 Task: Look for space in Moorpark, United States from 11th June, 2023 to 17th June, 2023 for 1 adult in price range Rs.5000 to Rs.12000. Place can be private room with 1  bedroom having 1 bed and 1 bathroom. Property type can be house, flat, guest house, hotel. Booking option can be shelf check-in. Required host language is English.
Action: Mouse moved to (447, 105)
Screenshot: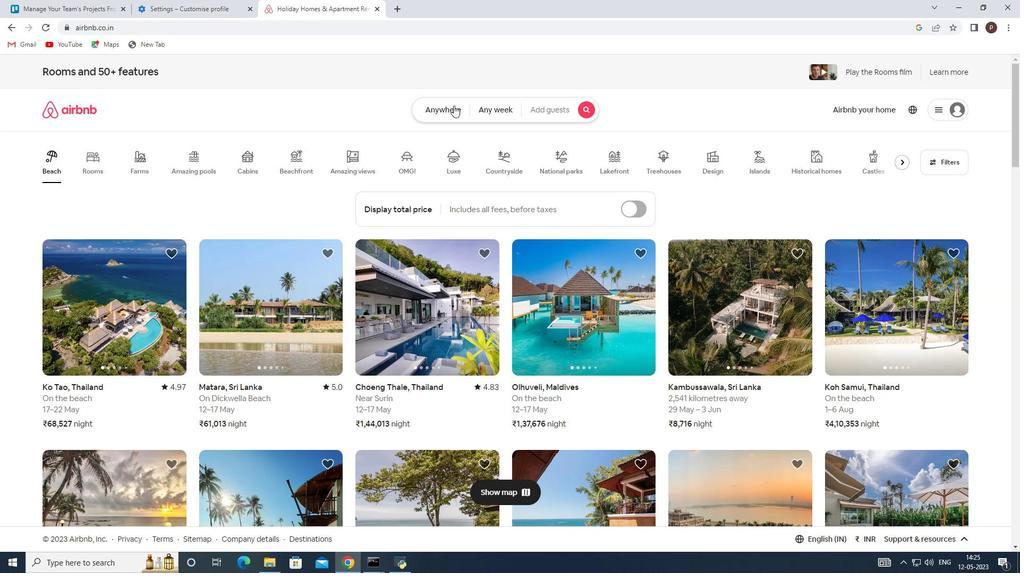 
Action: Mouse pressed left at (447, 105)
Screenshot: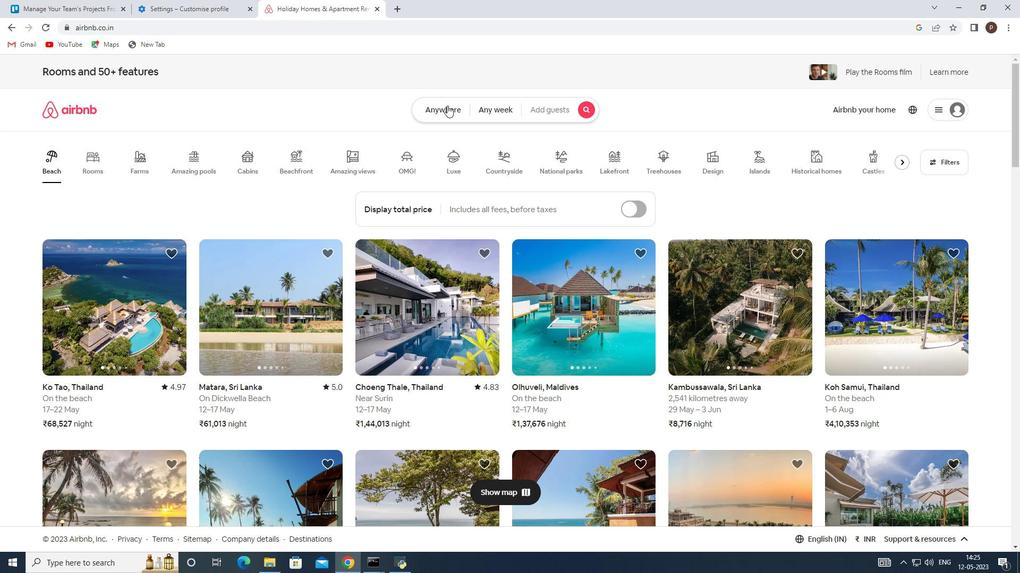 
Action: Mouse moved to (331, 153)
Screenshot: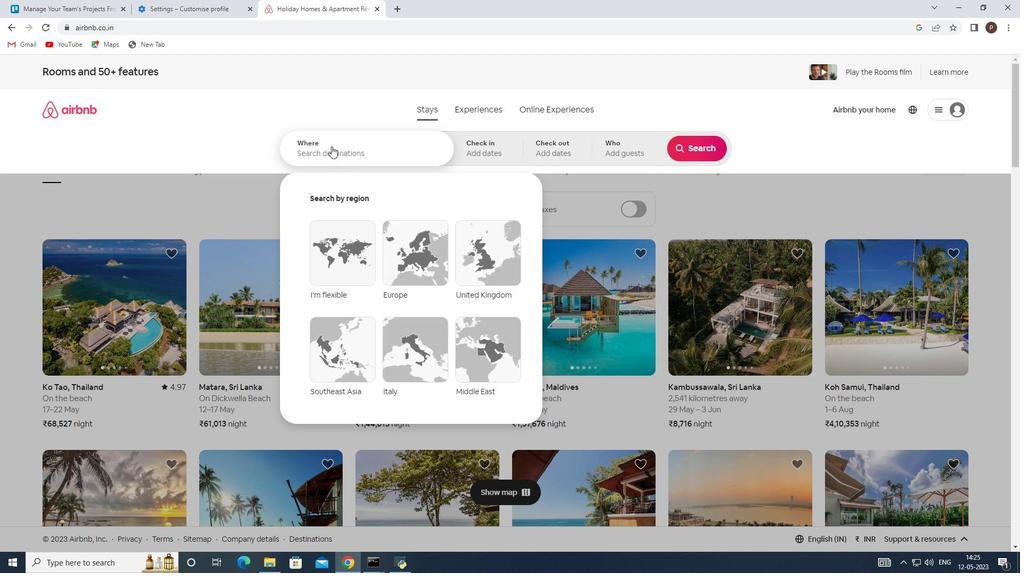 
Action: Mouse pressed left at (331, 153)
Screenshot: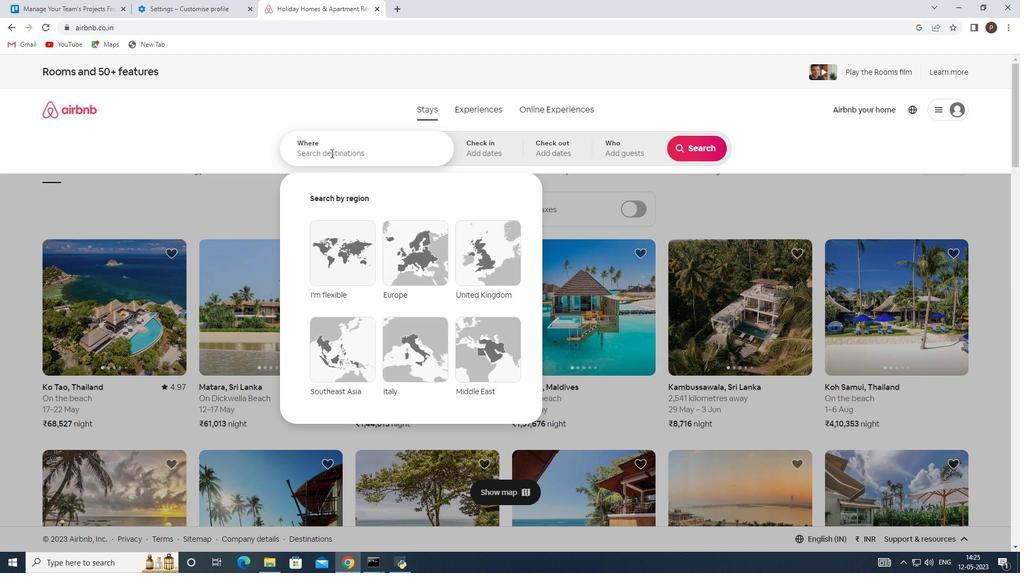
Action: Mouse moved to (331, 153)
Screenshot: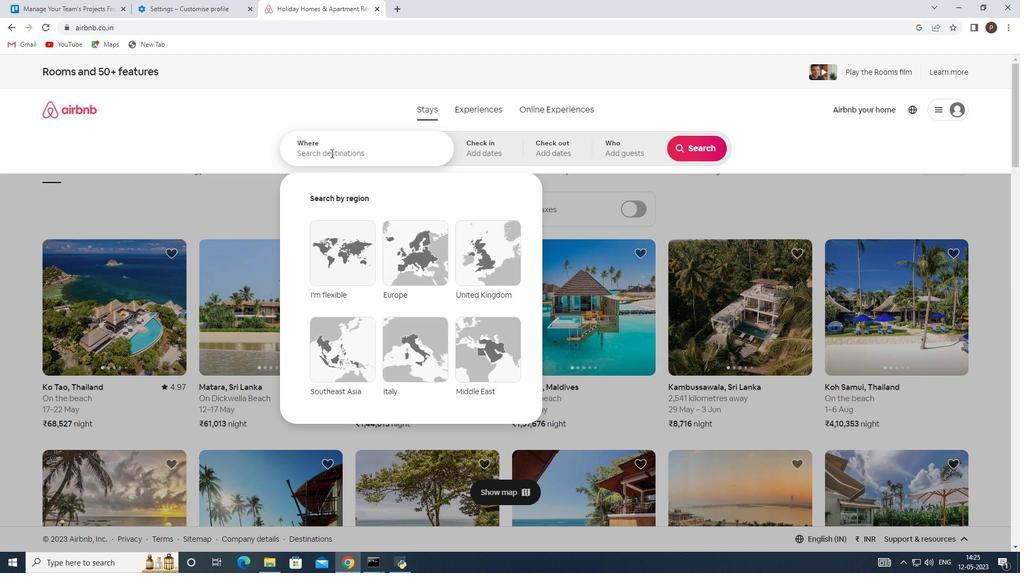 
Action: Key pressed <Key.caps_lock>M<Key.caps_lock>oorpark
Screenshot: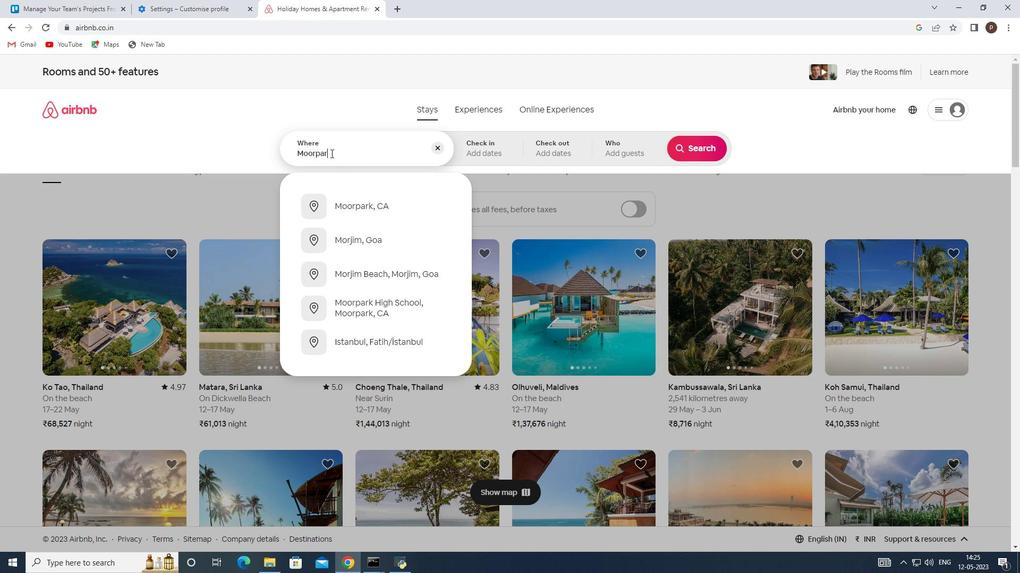 
Action: Mouse moved to (350, 200)
Screenshot: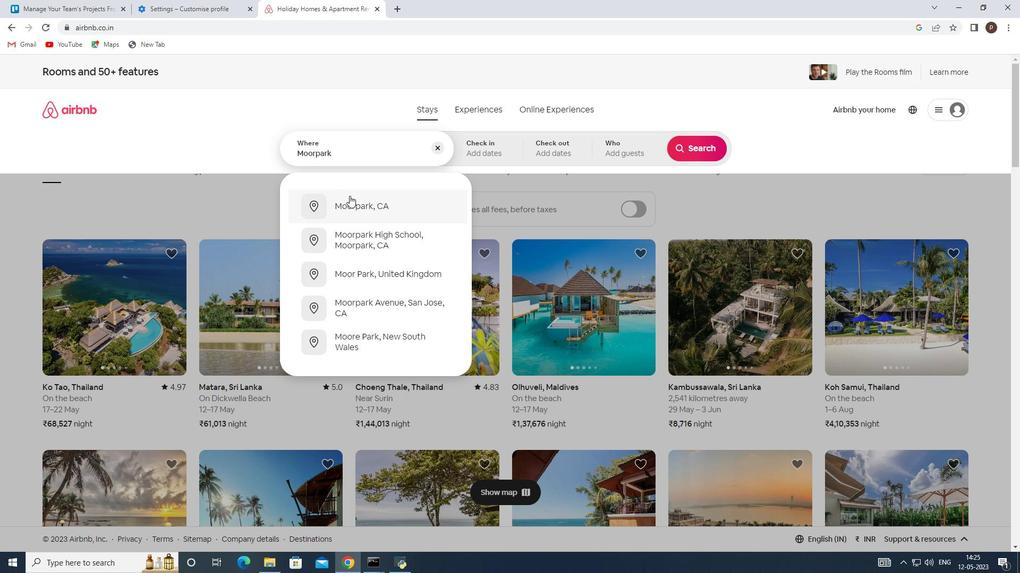
Action: Mouse pressed left at (350, 200)
Screenshot: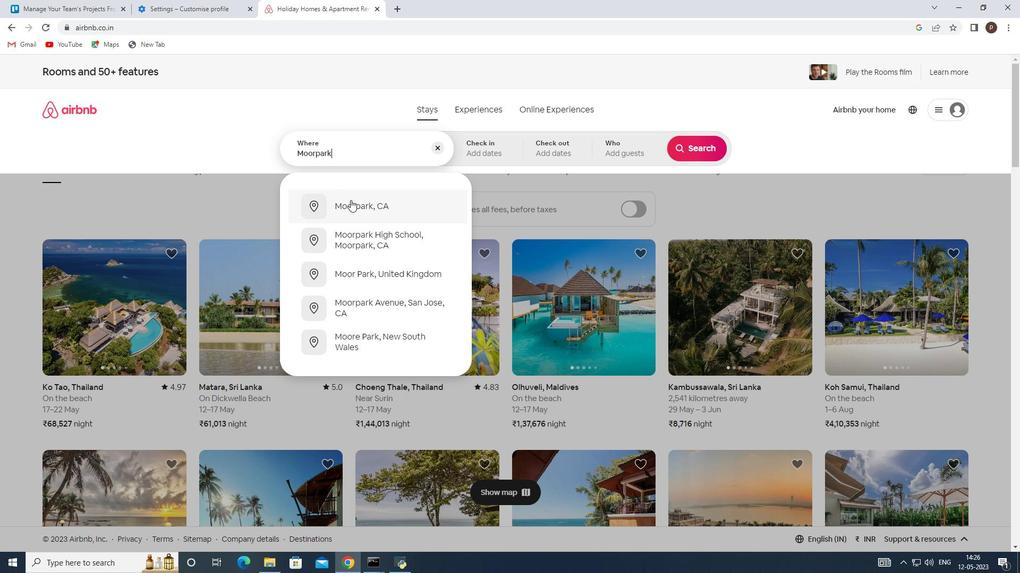 
Action: Mouse moved to (532, 327)
Screenshot: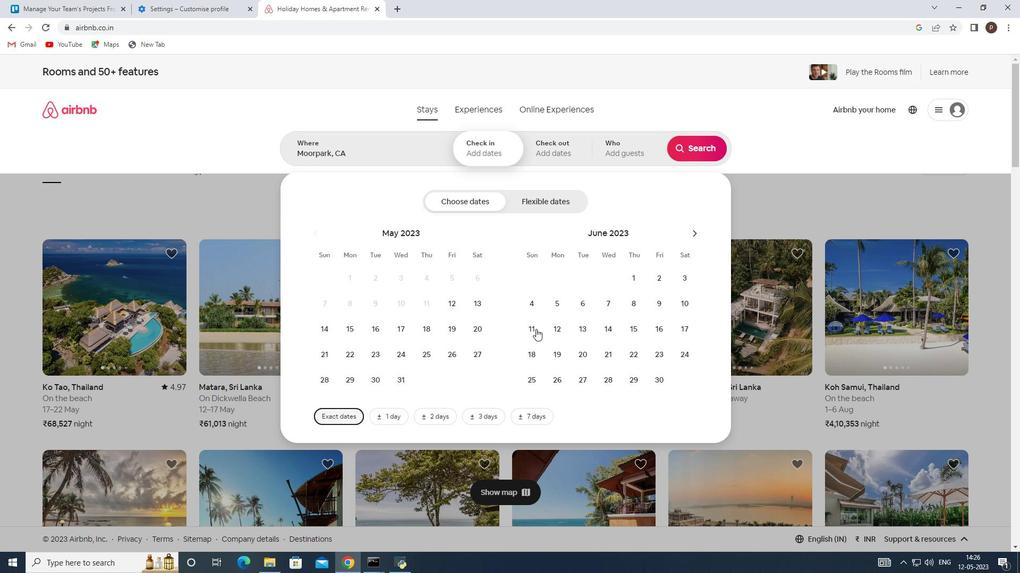 
Action: Mouse pressed left at (532, 327)
Screenshot: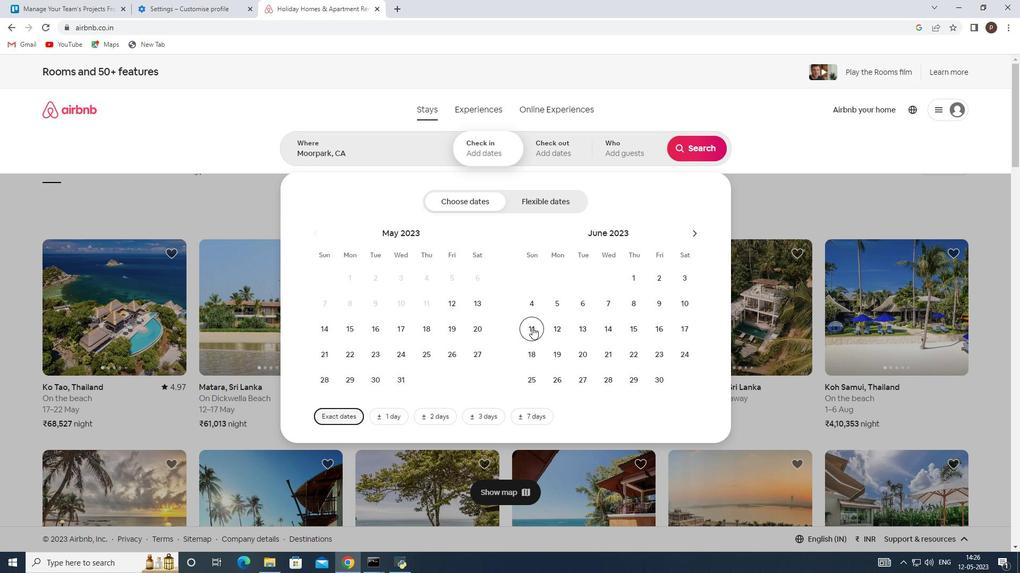 
Action: Mouse moved to (683, 325)
Screenshot: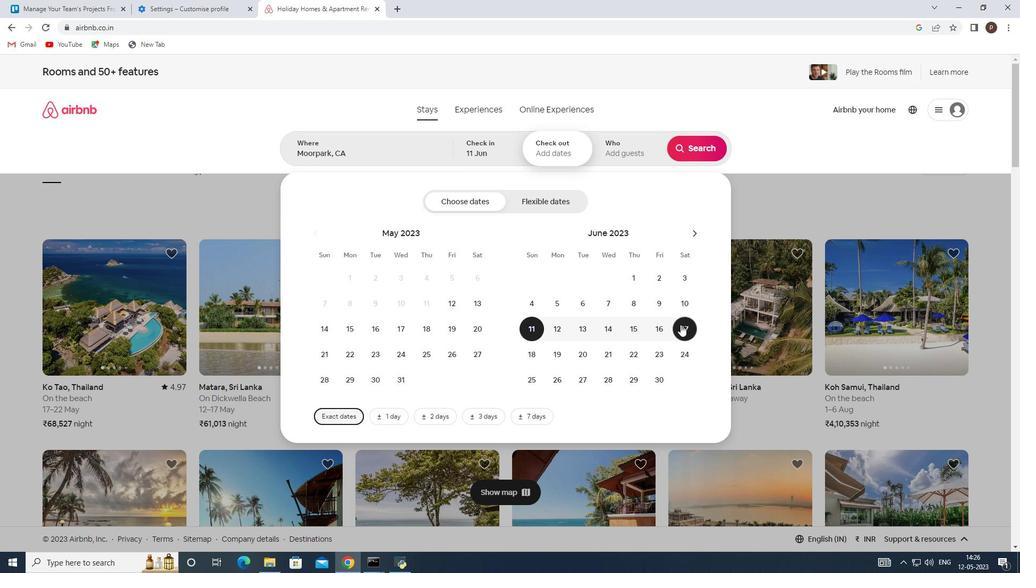 
Action: Mouse pressed left at (683, 325)
Screenshot: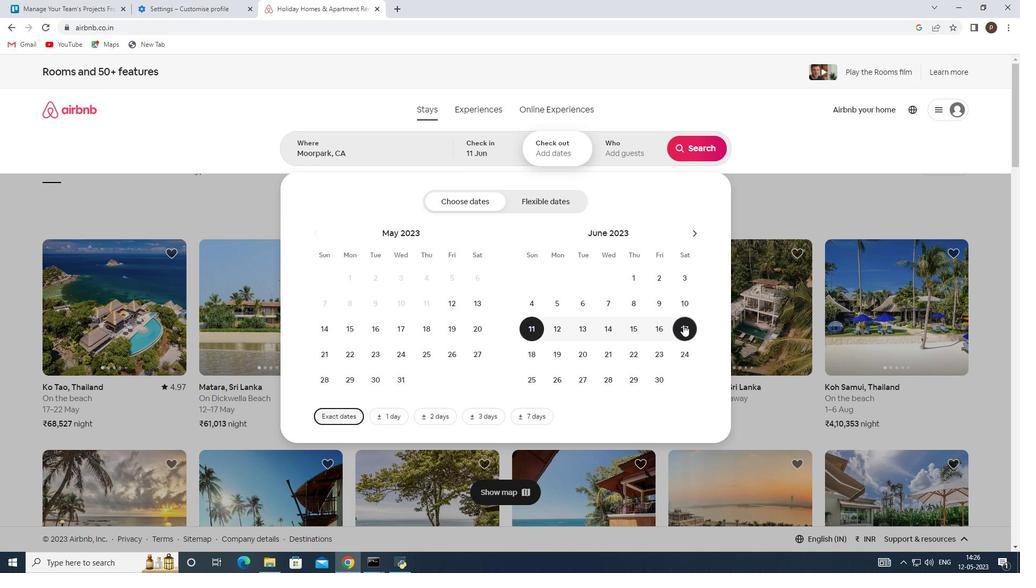 
Action: Mouse moved to (613, 145)
Screenshot: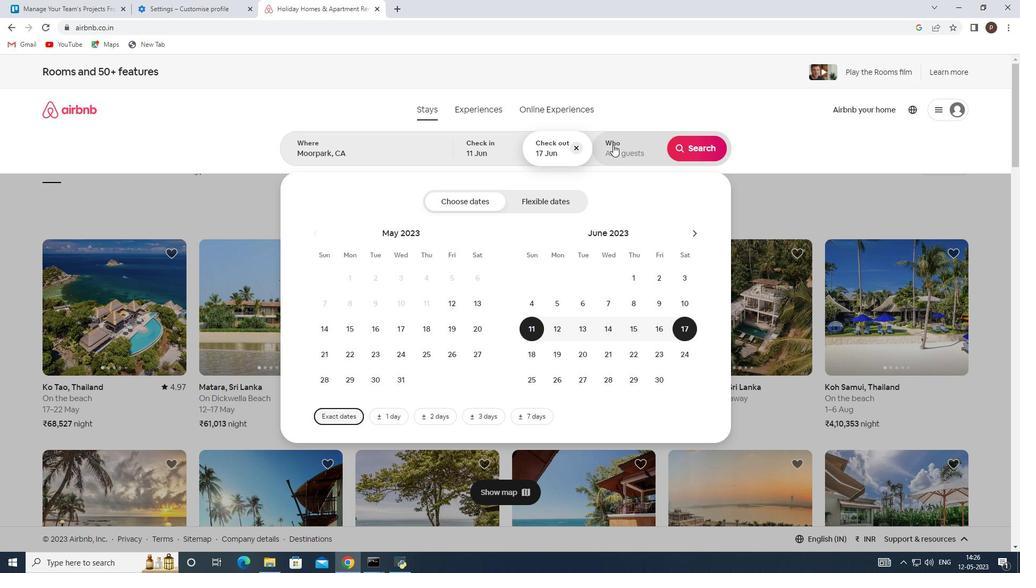 
Action: Mouse pressed left at (613, 145)
Screenshot: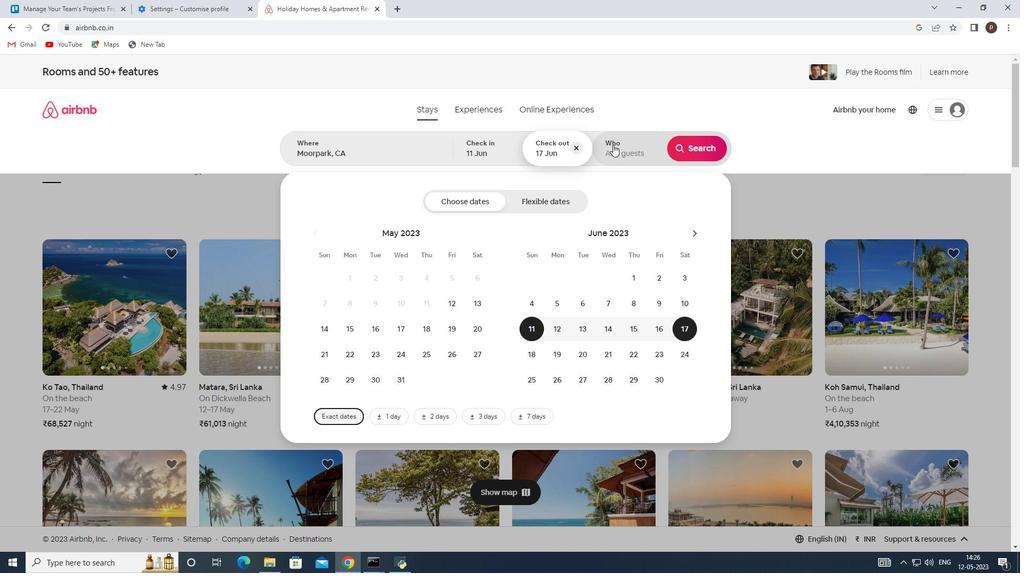 
Action: Mouse moved to (703, 207)
Screenshot: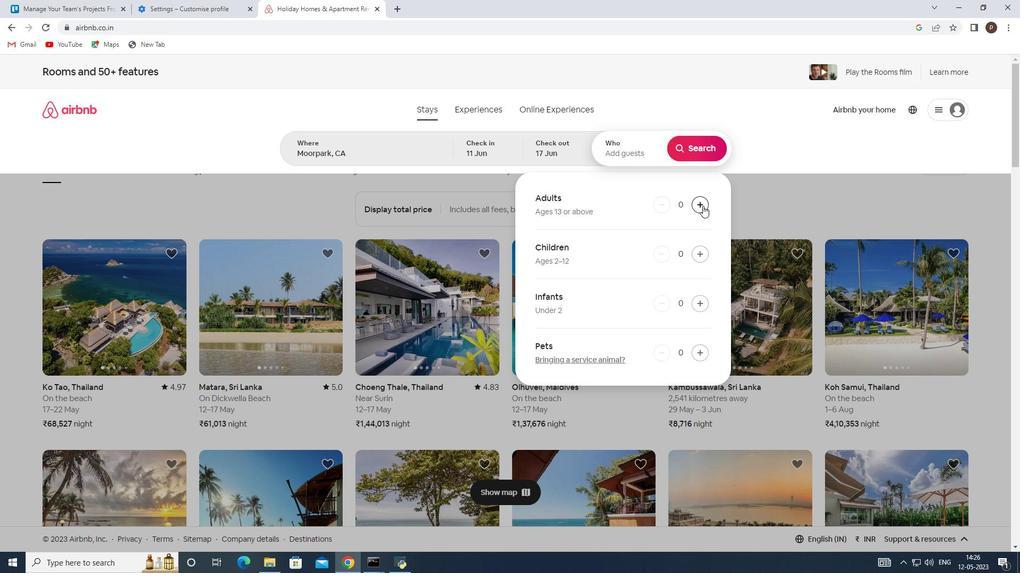 
Action: Mouse pressed left at (703, 207)
Screenshot: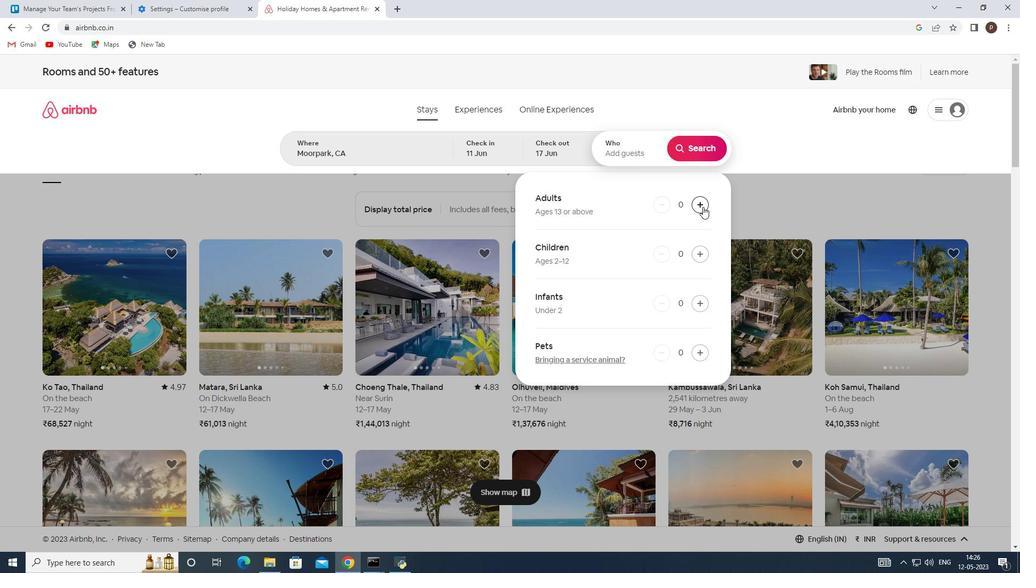 
Action: Mouse moved to (697, 150)
Screenshot: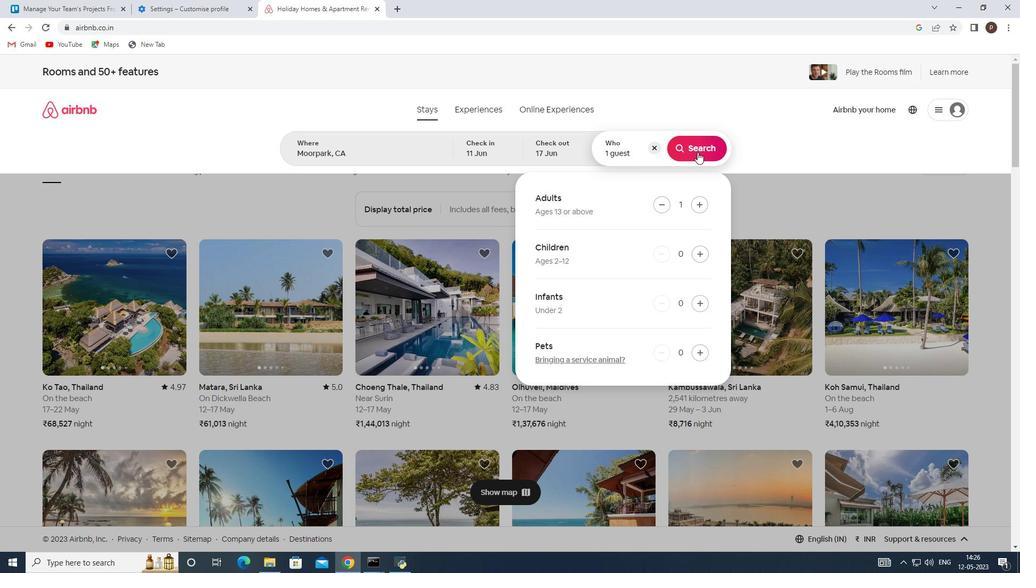 
Action: Mouse pressed left at (697, 150)
Screenshot: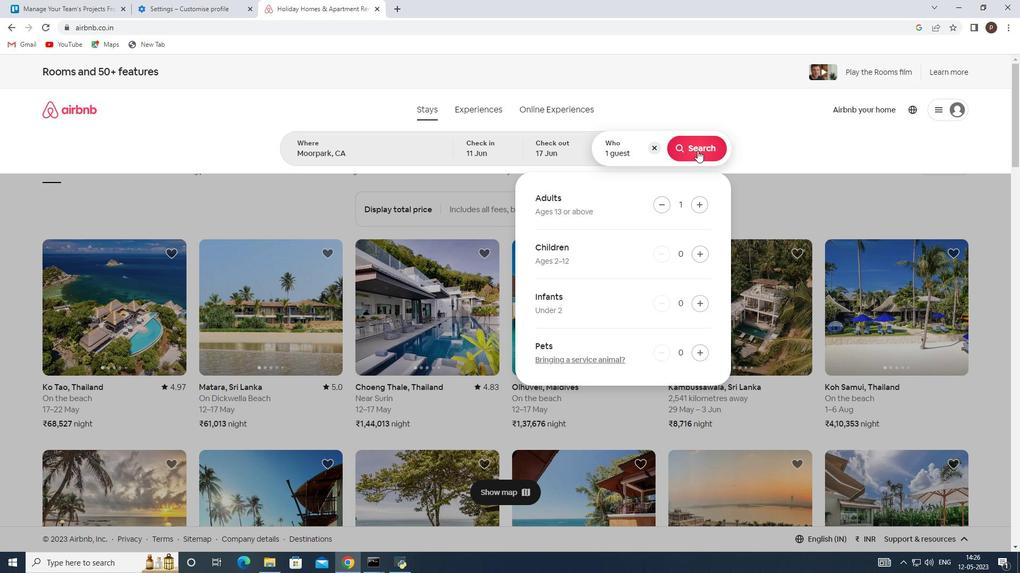 
Action: Mouse moved to (960, 119)
Screenshot: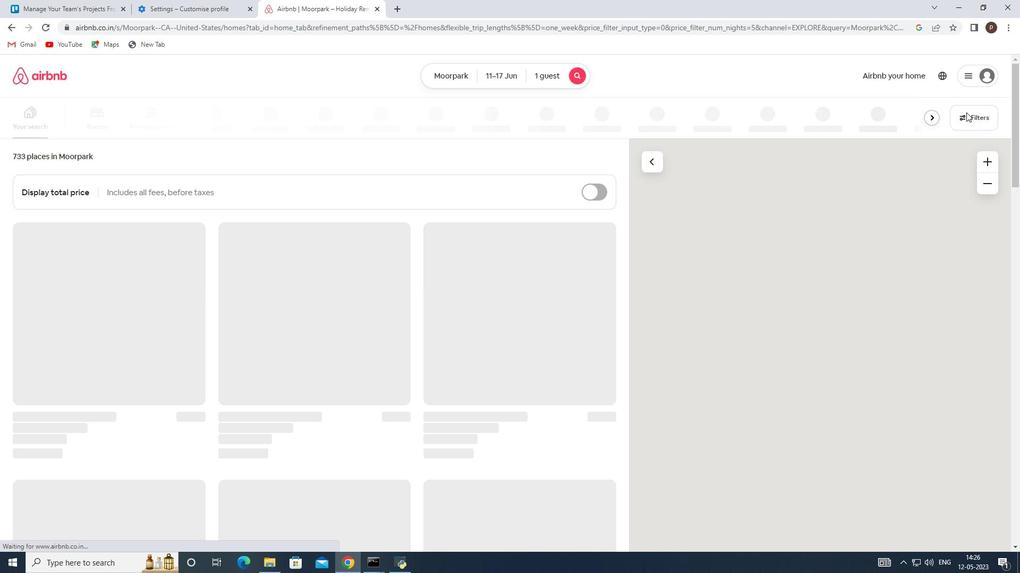 
Action: Mouse pressed left at (960, 119)
Screenshot: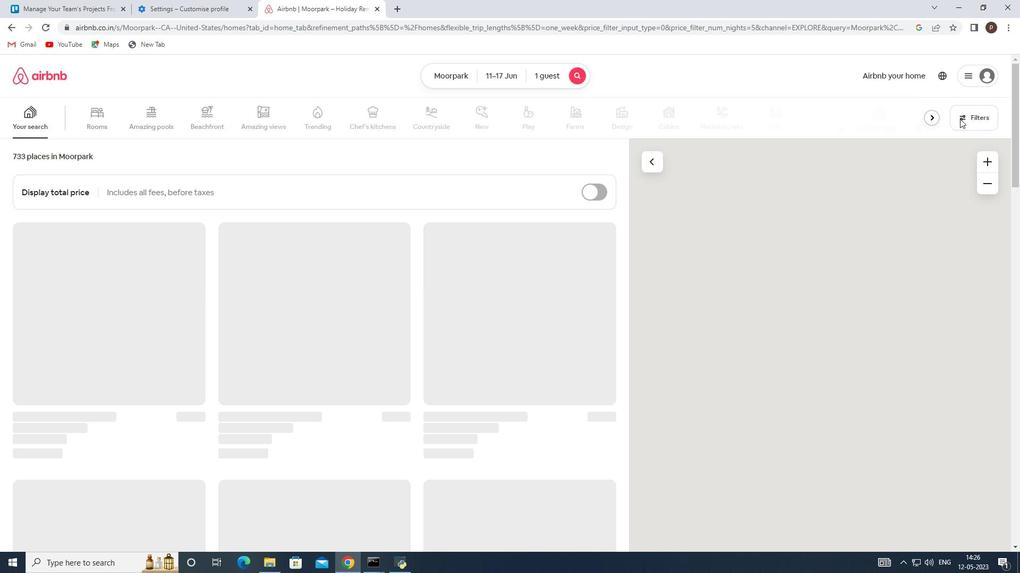 
Action: Mouse moved to (360, 377)
Screenshot: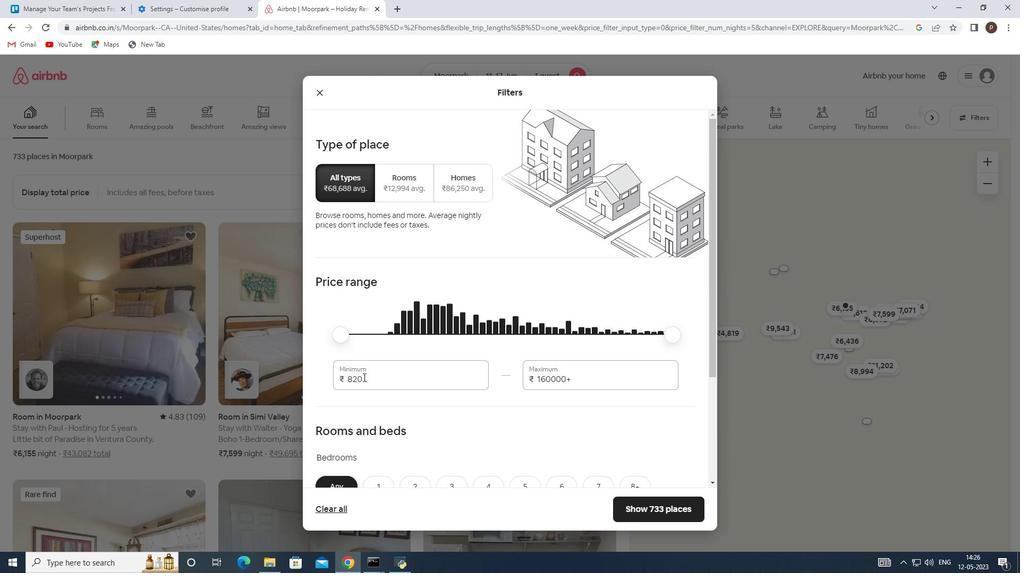 
Action: Mouse pressed left at (360, 377)
Screenshot: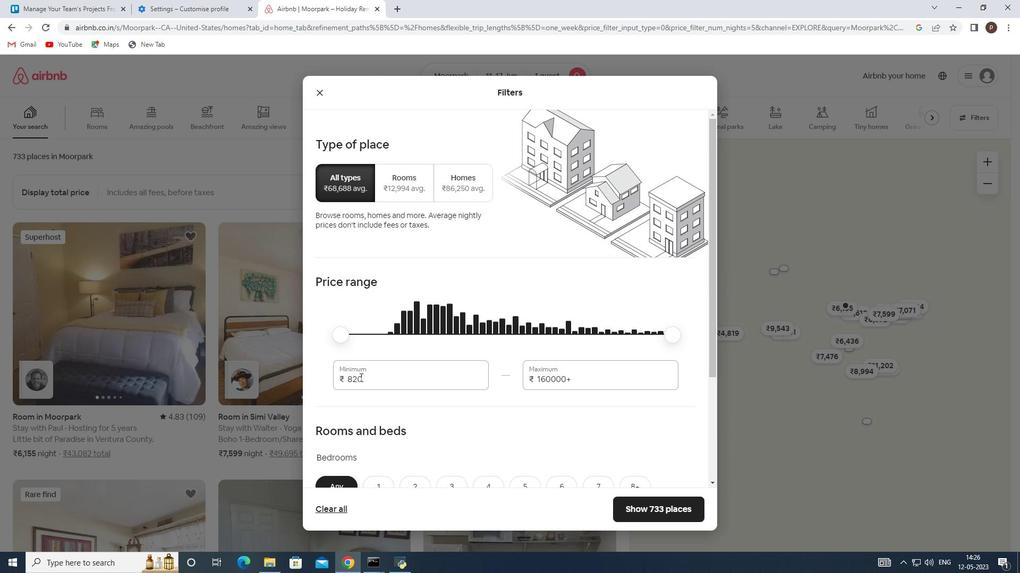 
Action: Mouse pressed left at (360, 377)
Screenshot: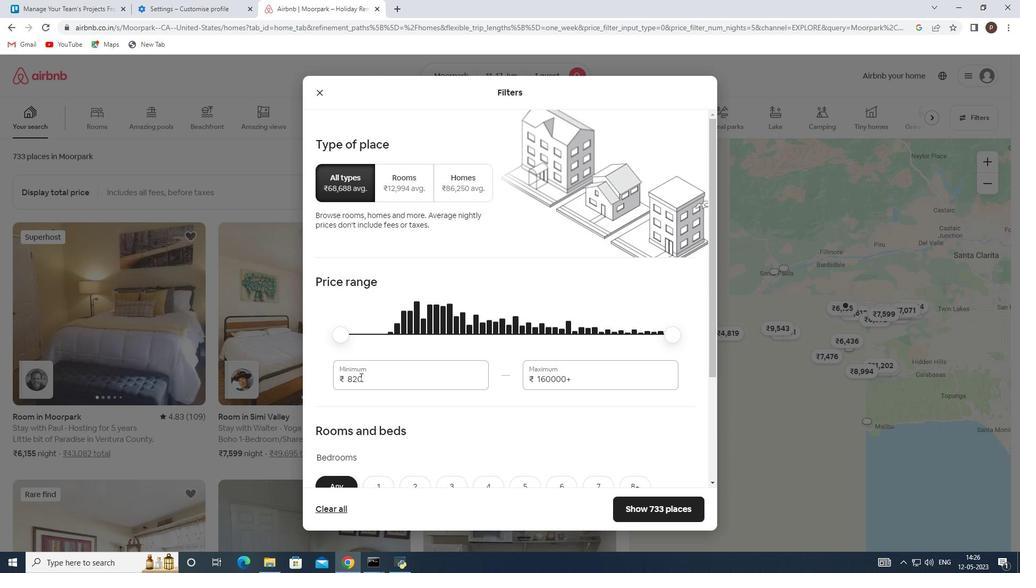 
Action: Key pressed 5000<Key.tab>12000
Screenshot: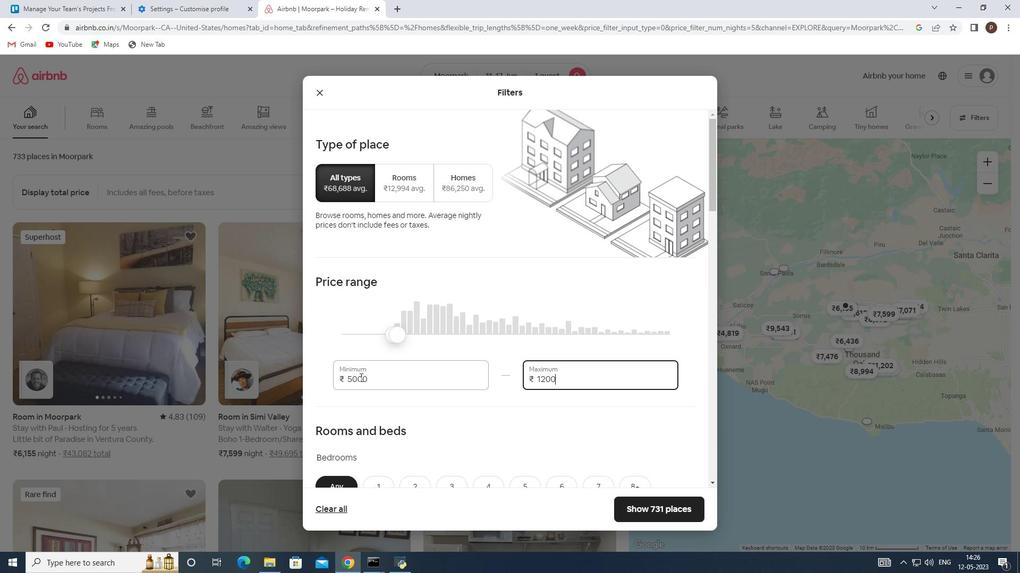 
Action: Mouse moved to (398, 392)
Screenshot: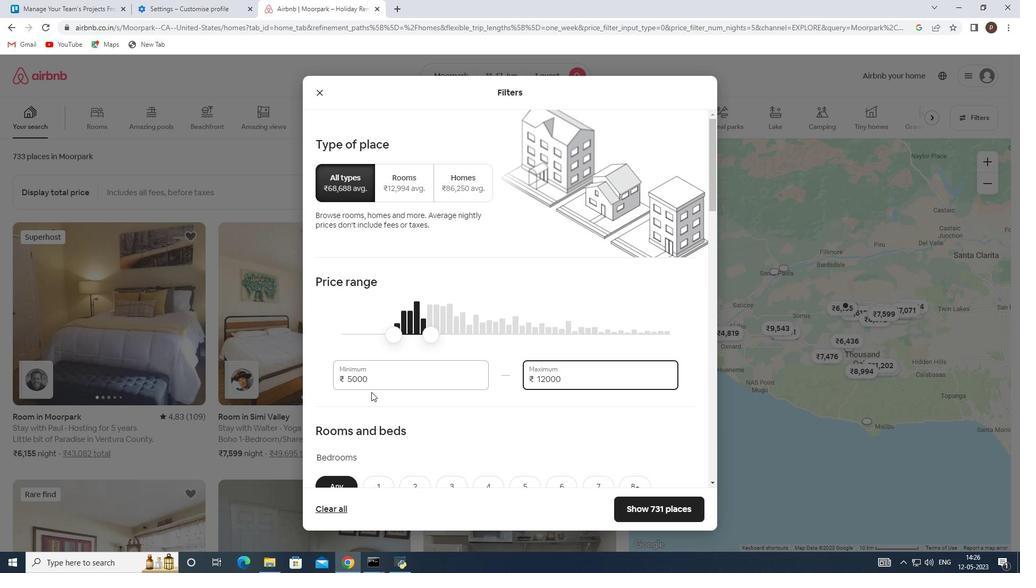 
Action: Mouse scrolled (398, 392) with delta (0, 0)
Screenshot: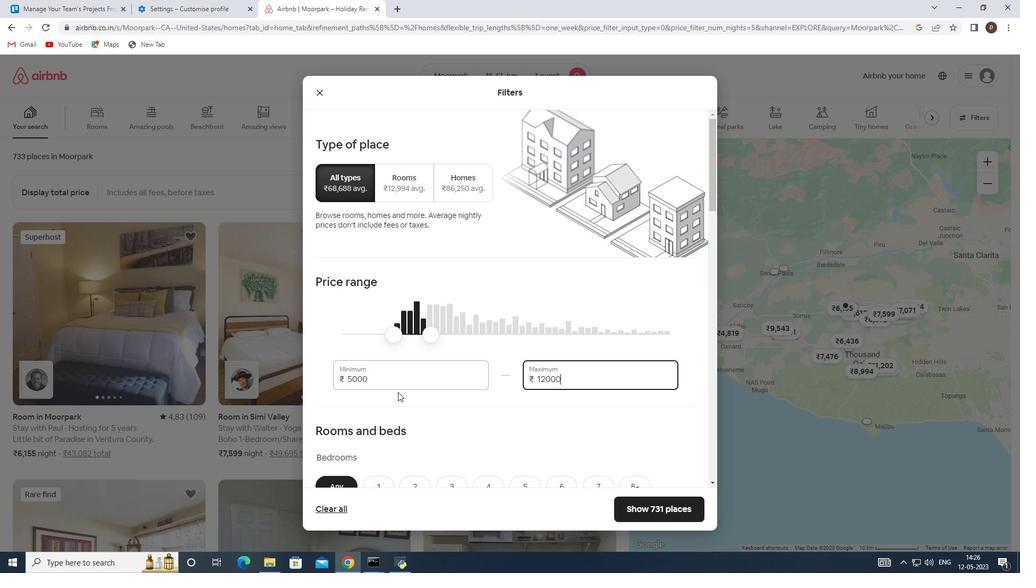 
Action: Mouse scrolled (398, 392) with delta (0, 0)
Screenshot: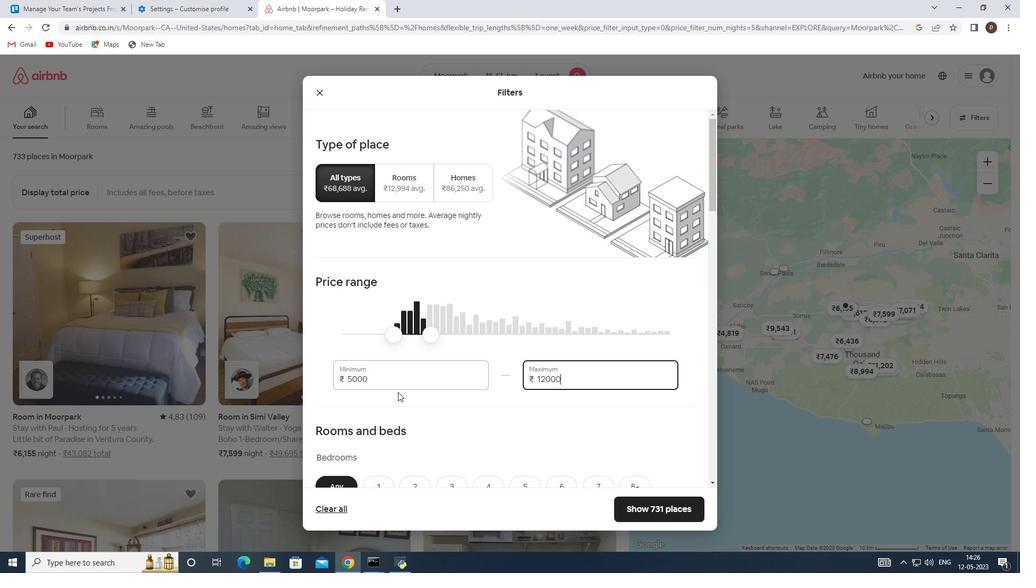 
Action: Mouse moved to (379, 380)
Screenshot: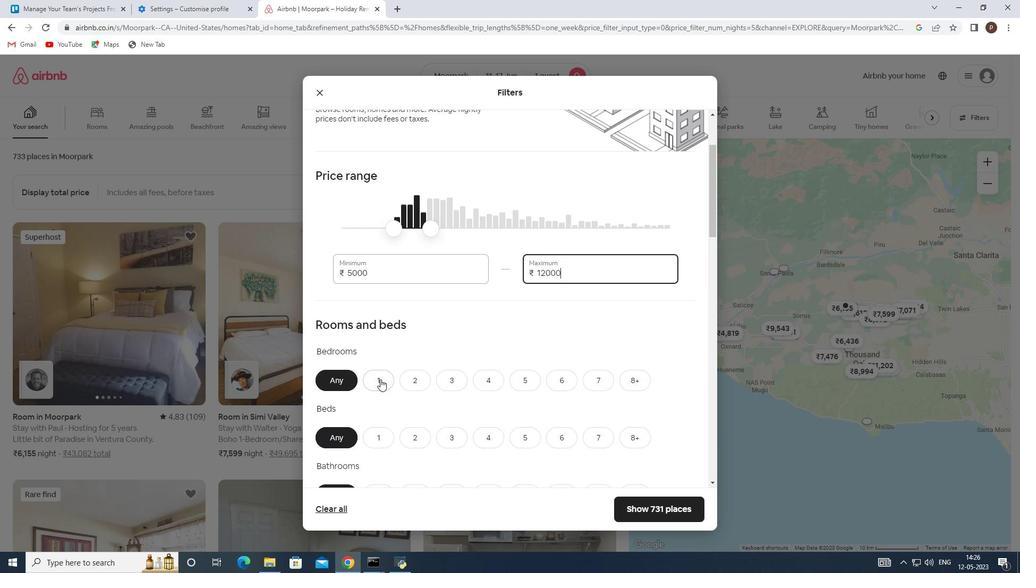 
Action: Mouse pressed left at (379, 380)
Screenshot: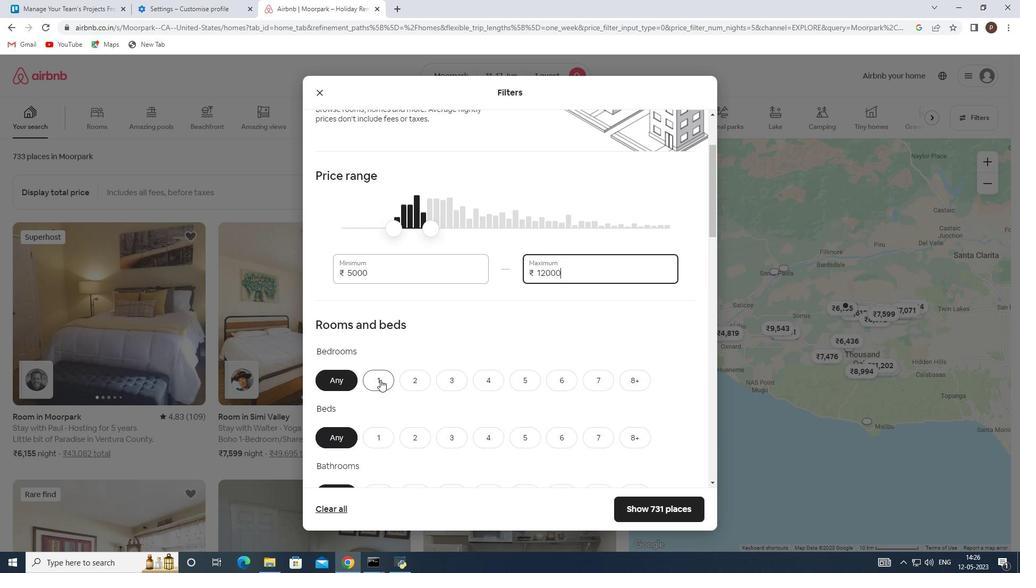 
Action: Mouse moved to (375, 439)
Screenshot: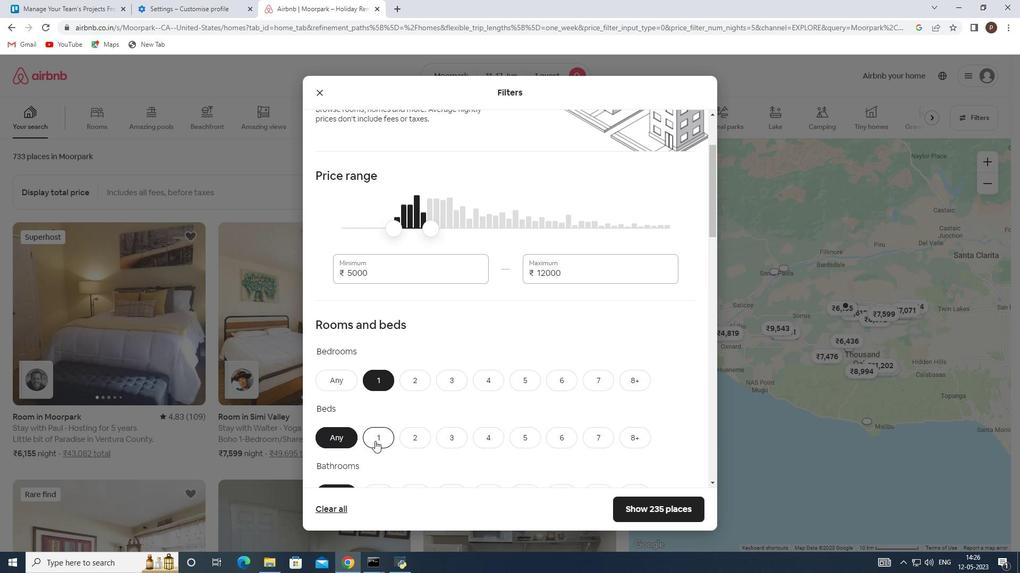 
Action: Mouse pressed left at (375, 439)
Screenshot: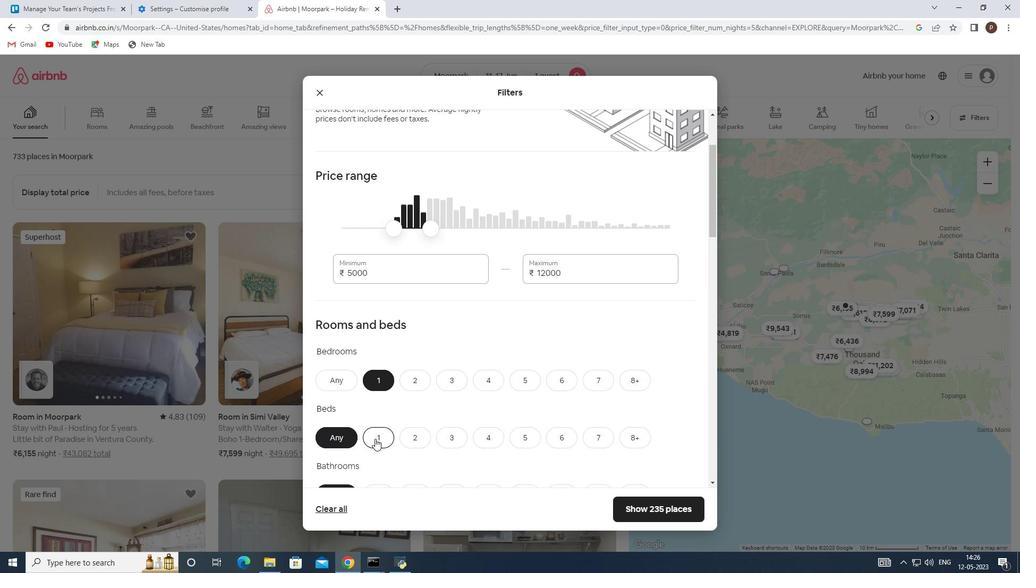 
Action: Mouse moved to (375, 434)
Screenshot: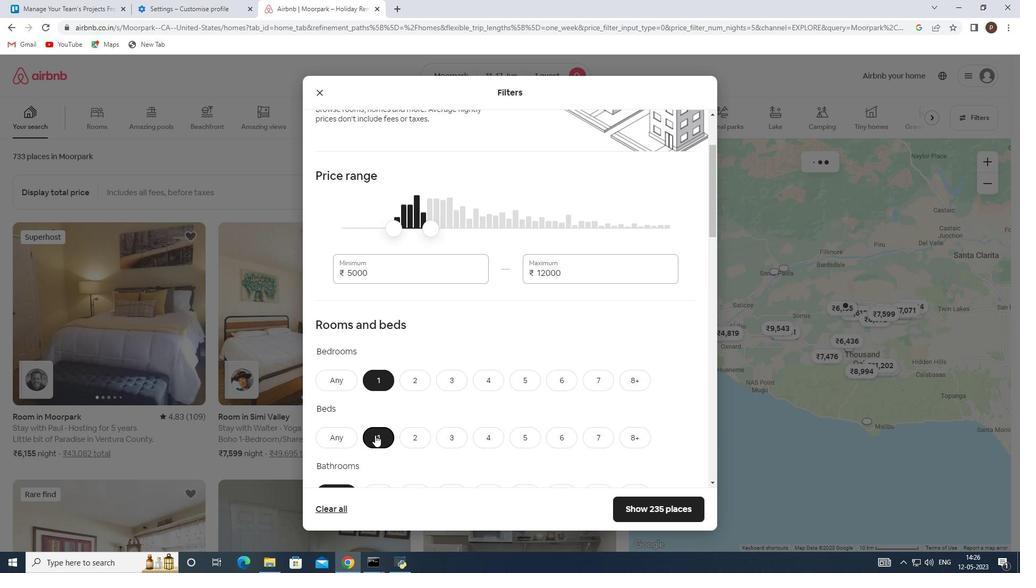 
Action: Mouse scrolled (375, 433) with delta (0, 0)
Screenshot: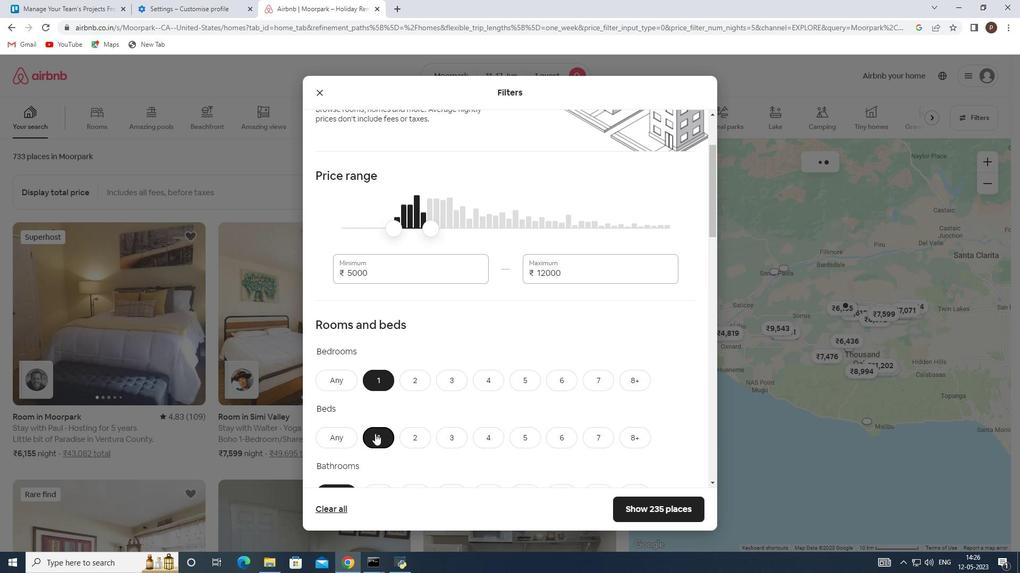 
Action: Mouse moved to (377, 432)
Screenshot: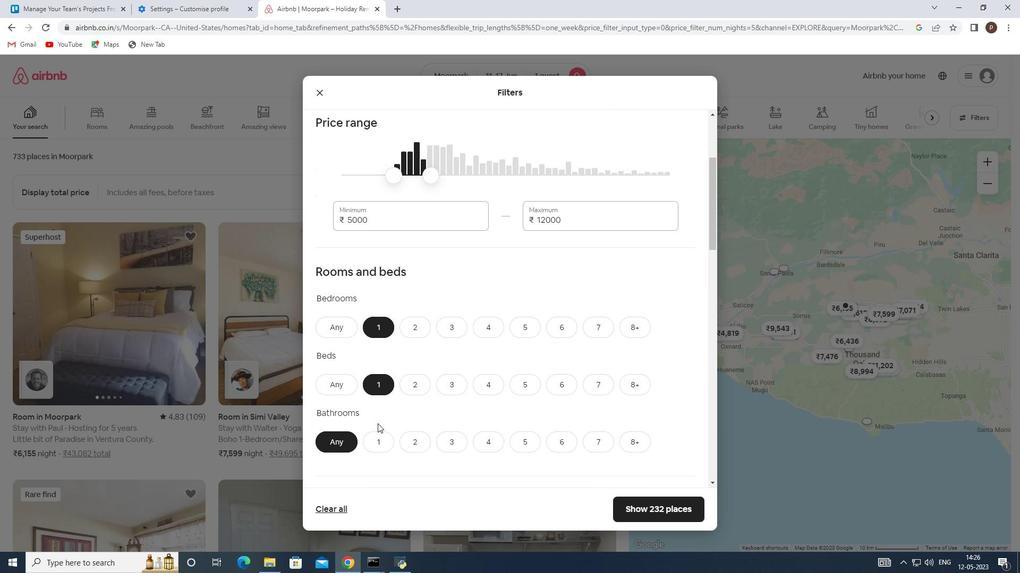 
Action: Mouse pressed left at (377, 432)
Screenshot: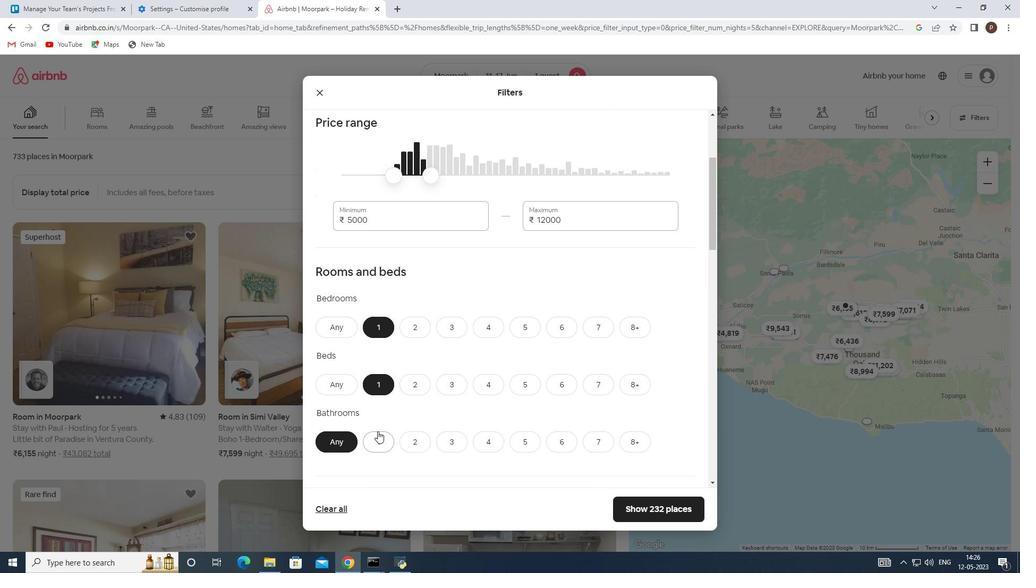 
Action: Mouse moved to (377, 433)
Screenshot: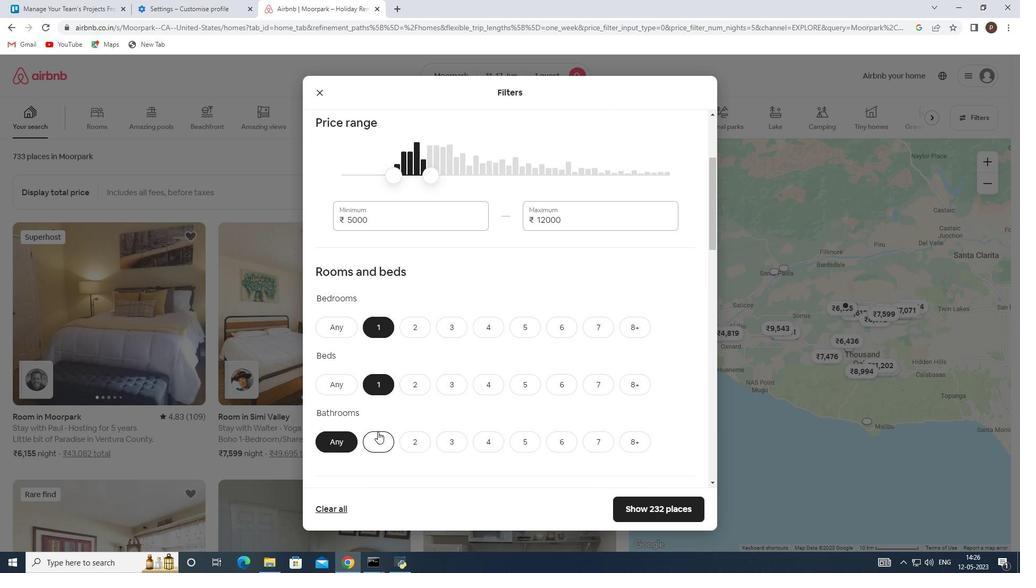 
Action: Mouse scrolled (377, 432) with delta (0, 0)
Screenshot: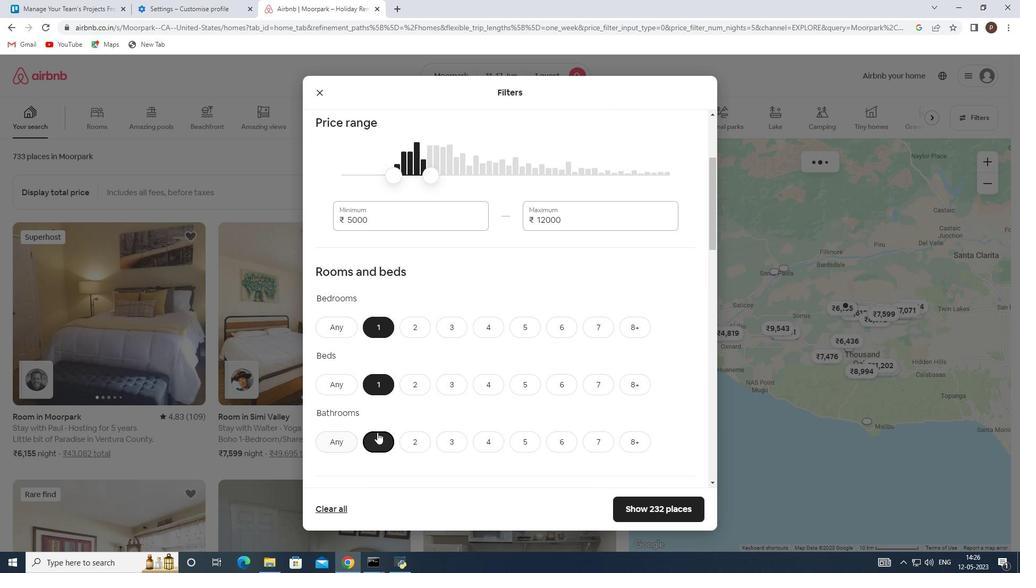 
Action: Mouse scrolled (377, 432) with delta (0, 0)
Screenshot: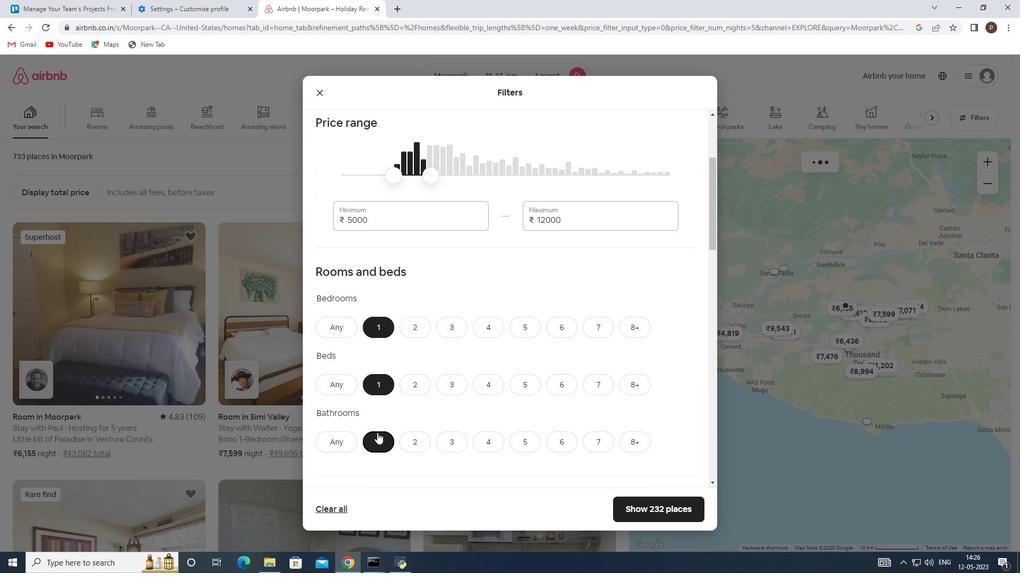 
Action: Mouse moved to (376, 427)
Screenshot: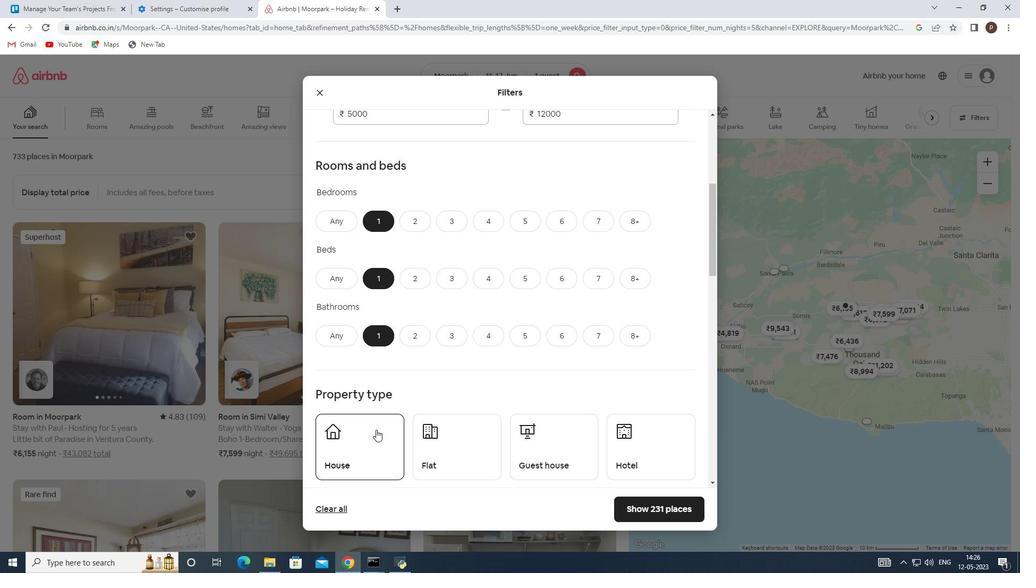 
Action: Mouse scrolled (376, 426) with delta (0, 0)
Screenshot: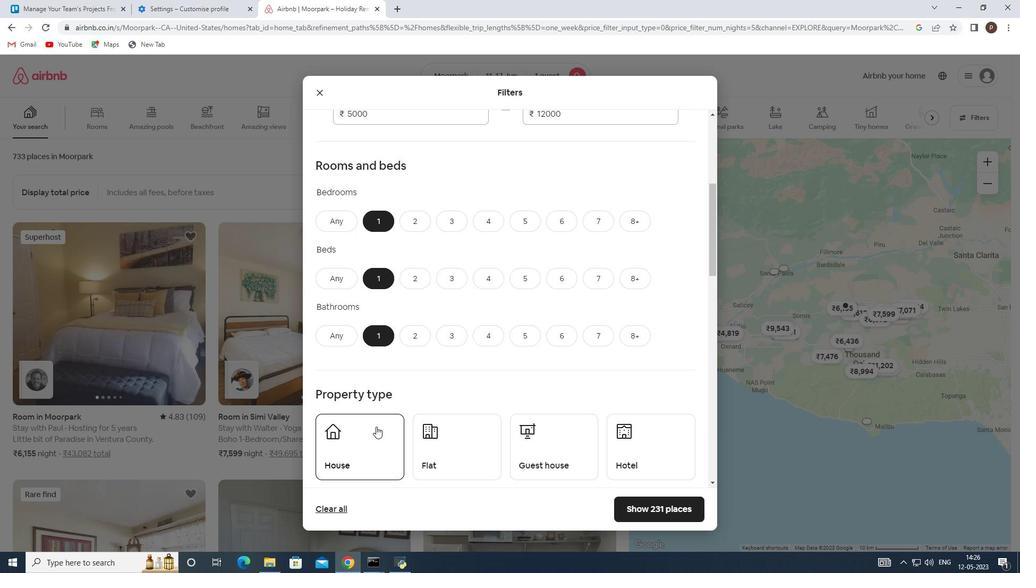 
Action: Mouse moved to (383, 381)
Screenshot: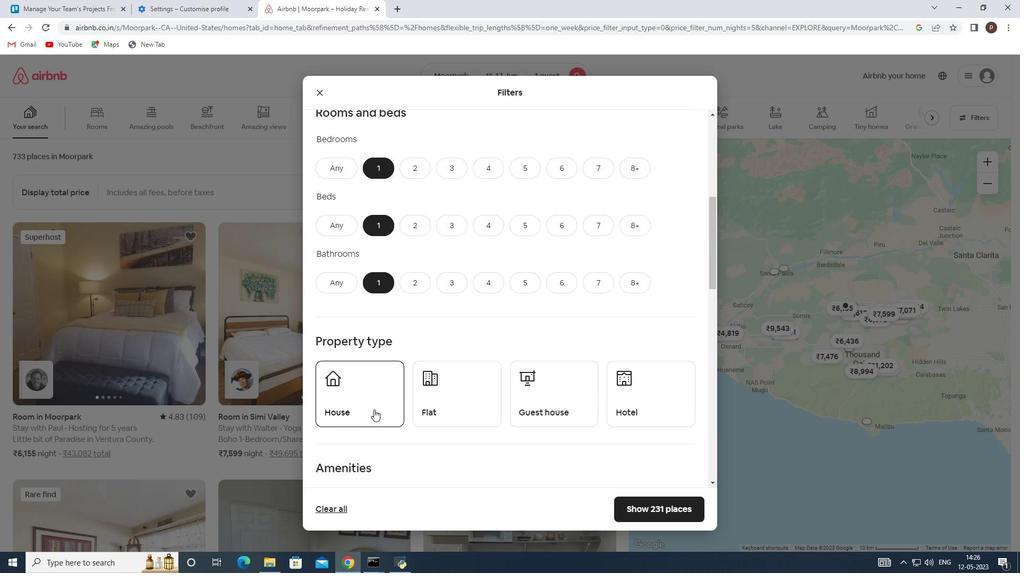 
Action: Mouse pressed left at (383, 381)
Screenshot: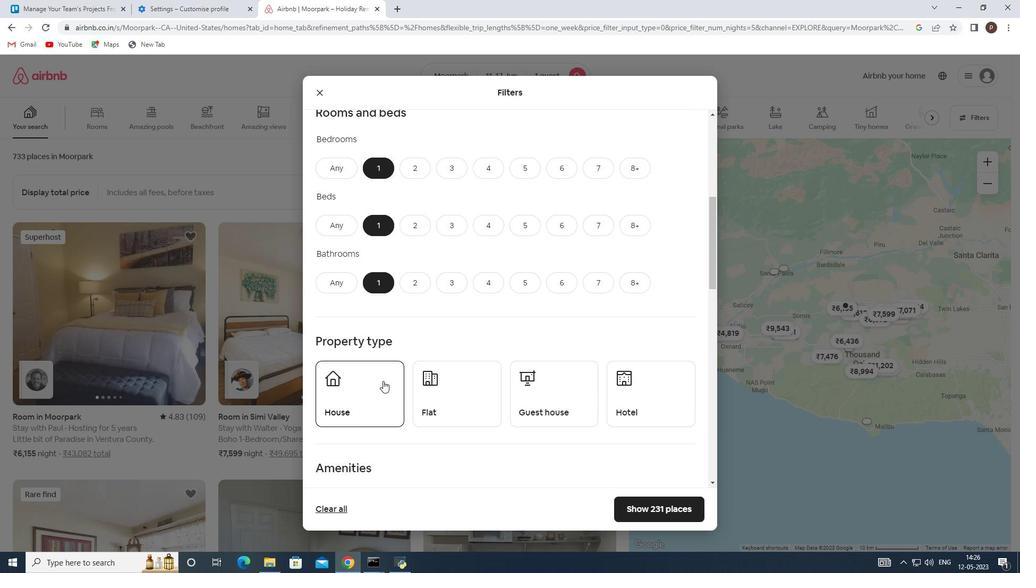 
Action: Mouse moved to (442, 391)
Screenshot: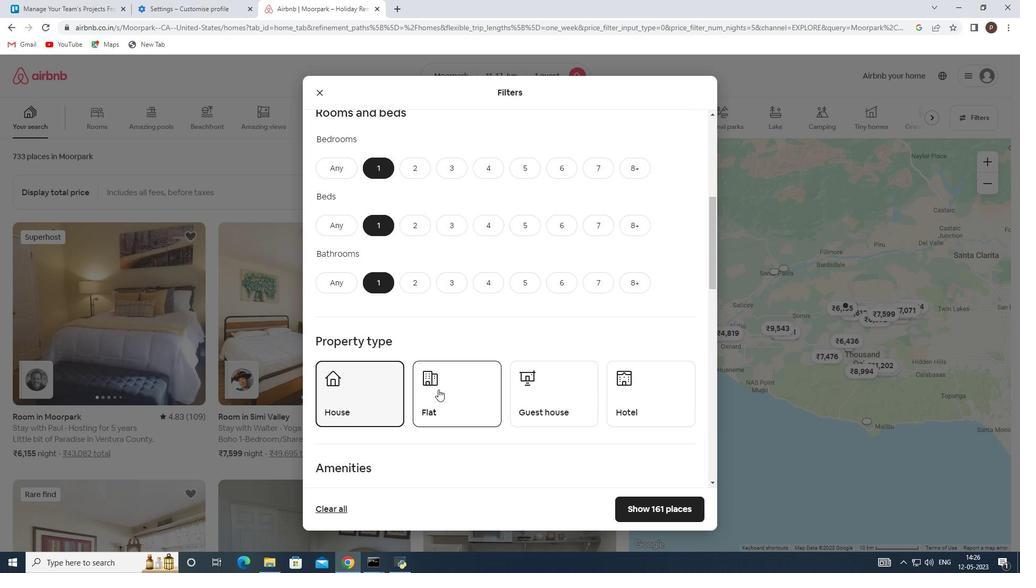 
Action: Mouse pressed left at (442, 391)
Screenshot: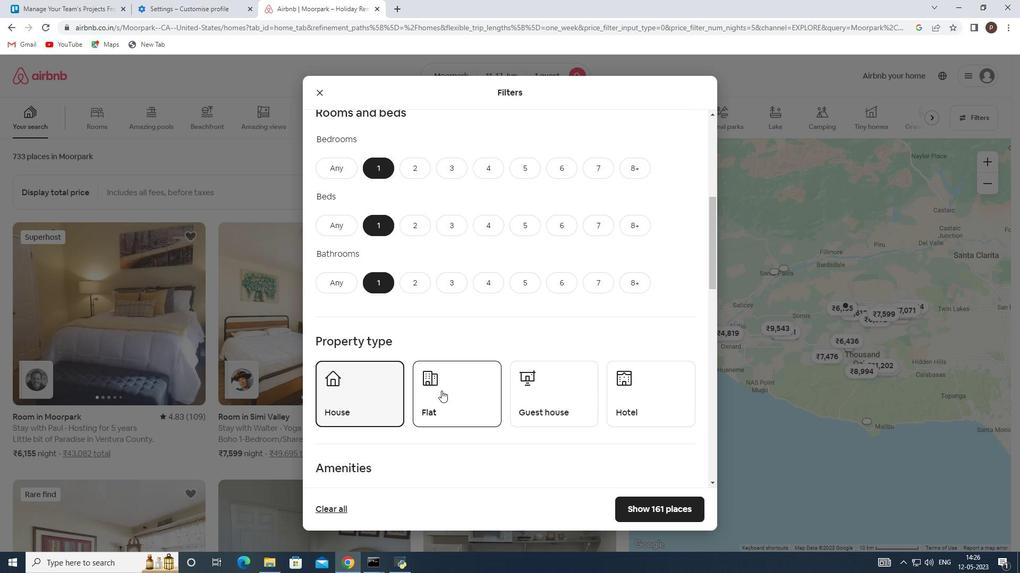 
Action: Mouse moved to (533, 392)
Screenshot: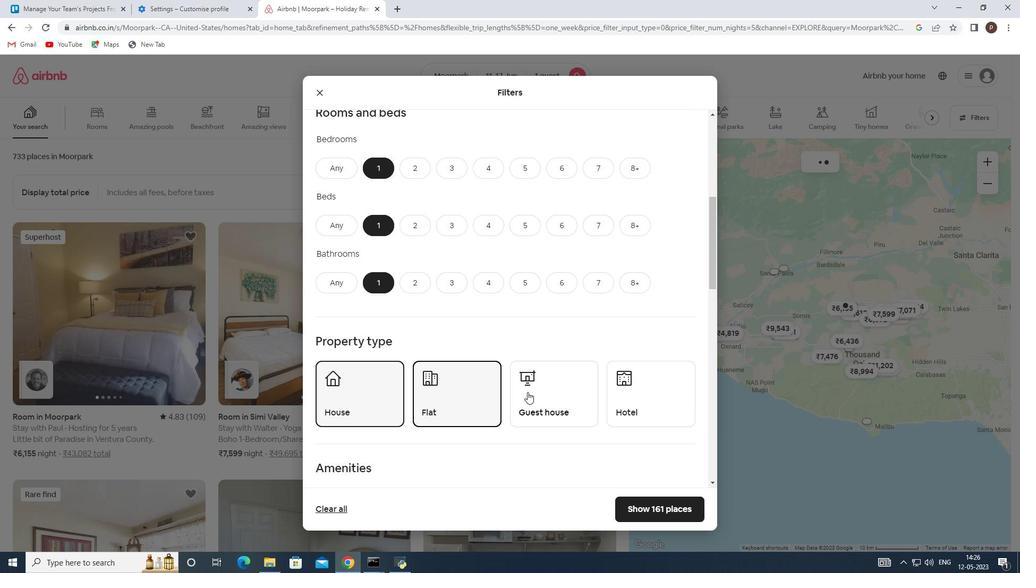 
Action: Mouse pressed left at (533, 392)
Screenshot: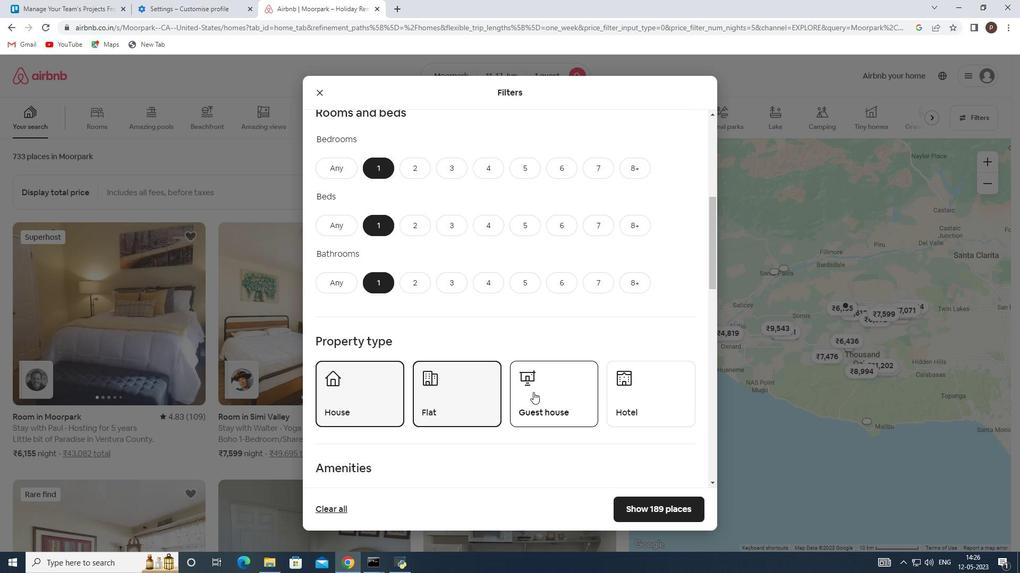 
Action: Mouse moved to (622, 393)
Screenshot: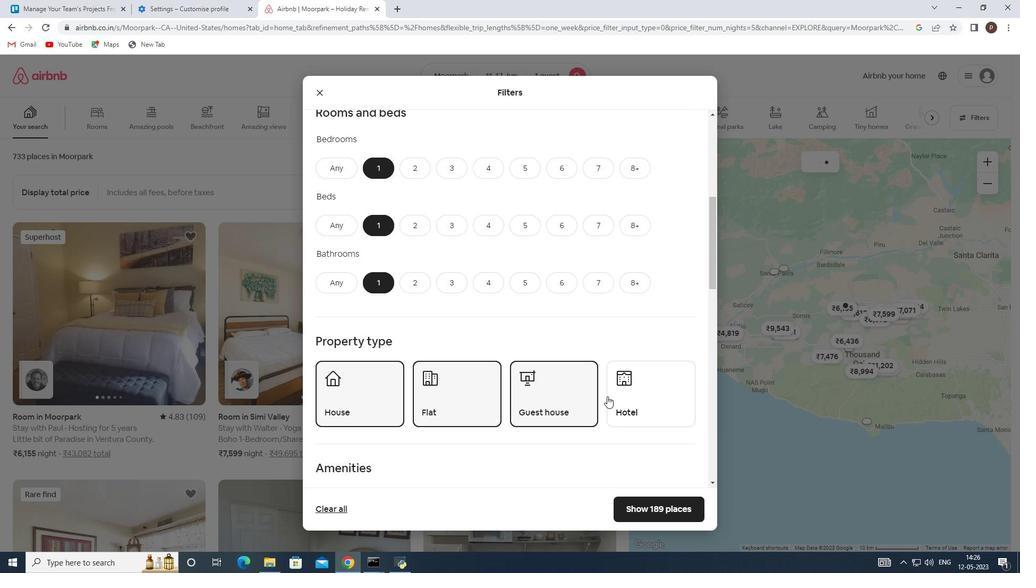 
Action: Mouse pressed left at (622, 393)
Screenshot: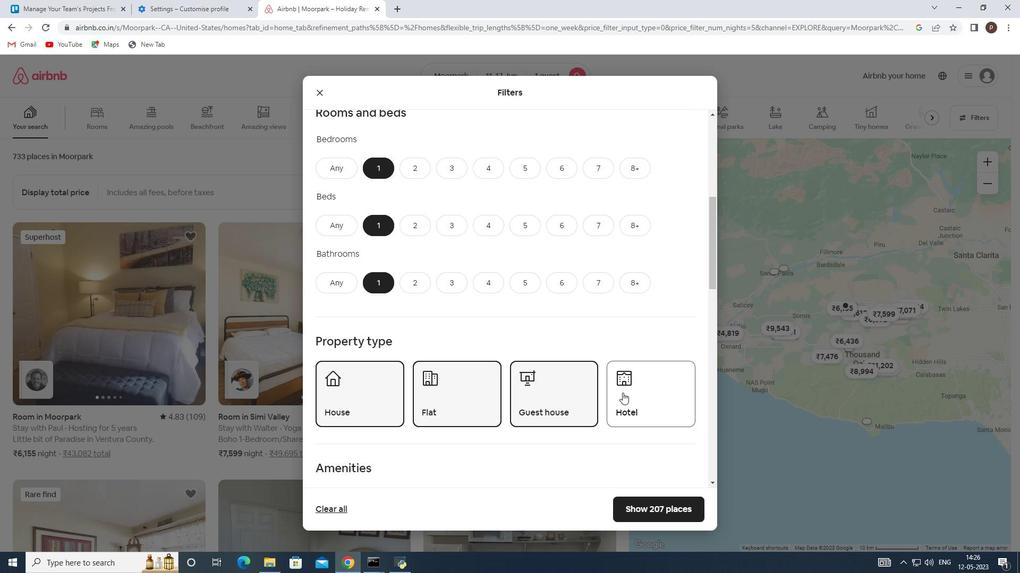 
Action: Mouse moved to (462, 407)
Screenshot: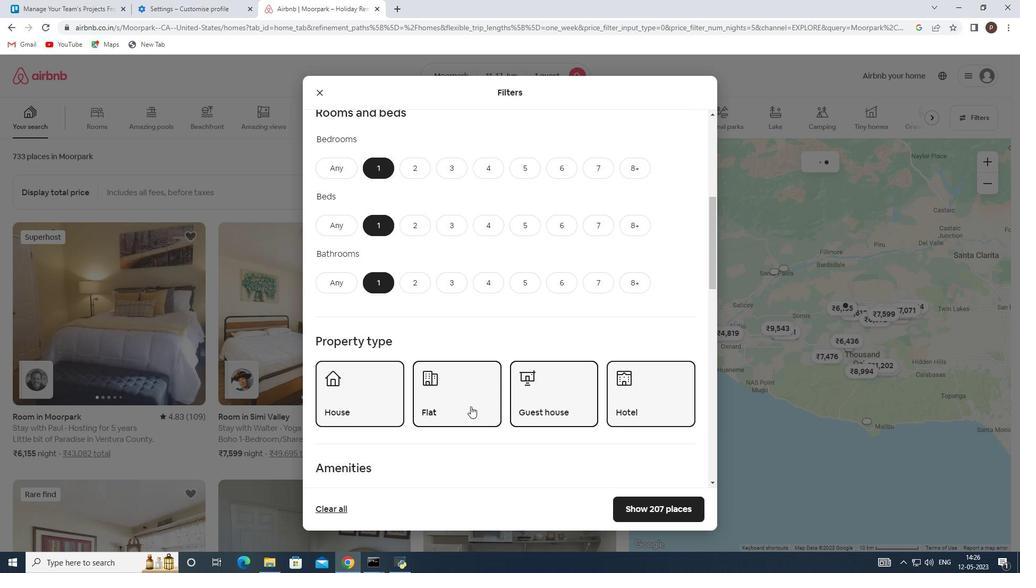 
Action: Mouse scrolled (462, 406) with delta (0, 0)
Screenshot: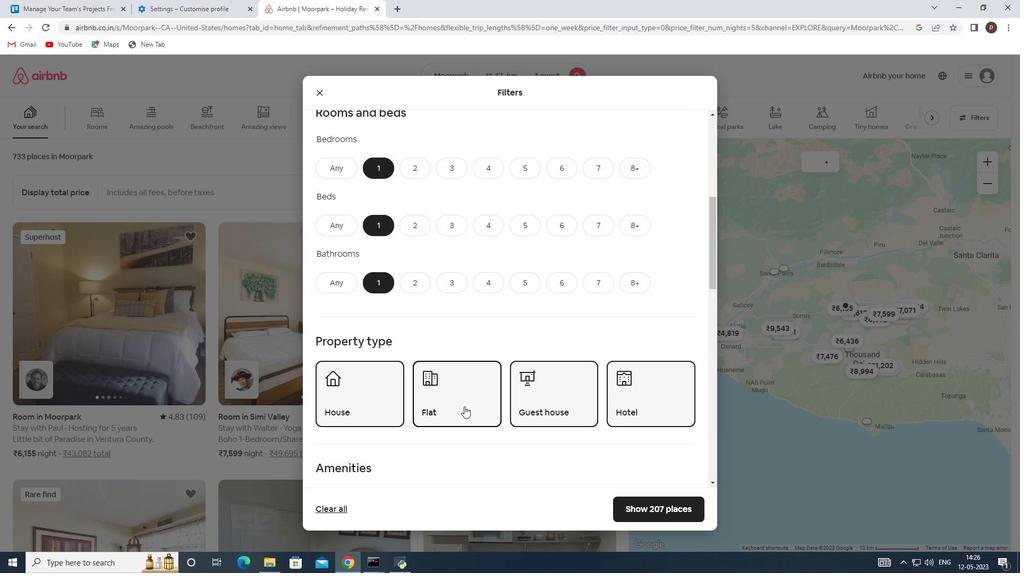 
Action: Mouse moved to (462, 407)
Screenshot: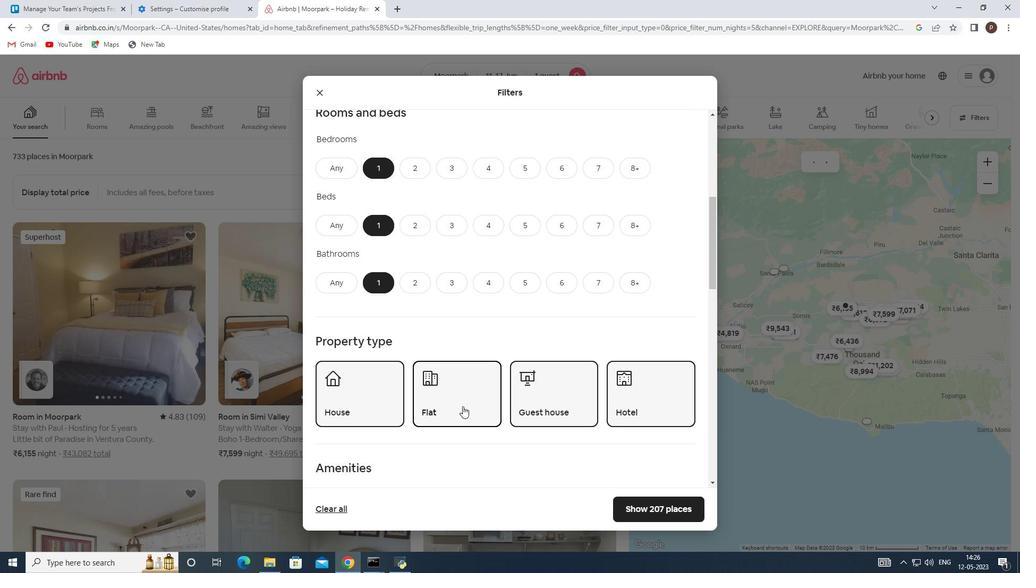 
Action: Mouse scrolled (462, 406) with delta (0, 0)
Screenshot: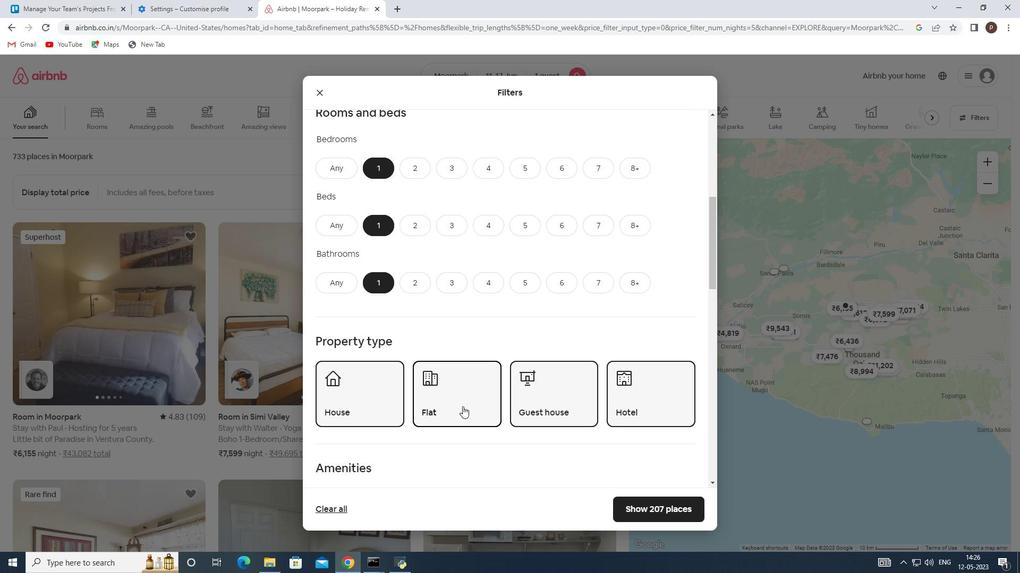 
Action: Mouse moved to (427, 388)
Screenshot: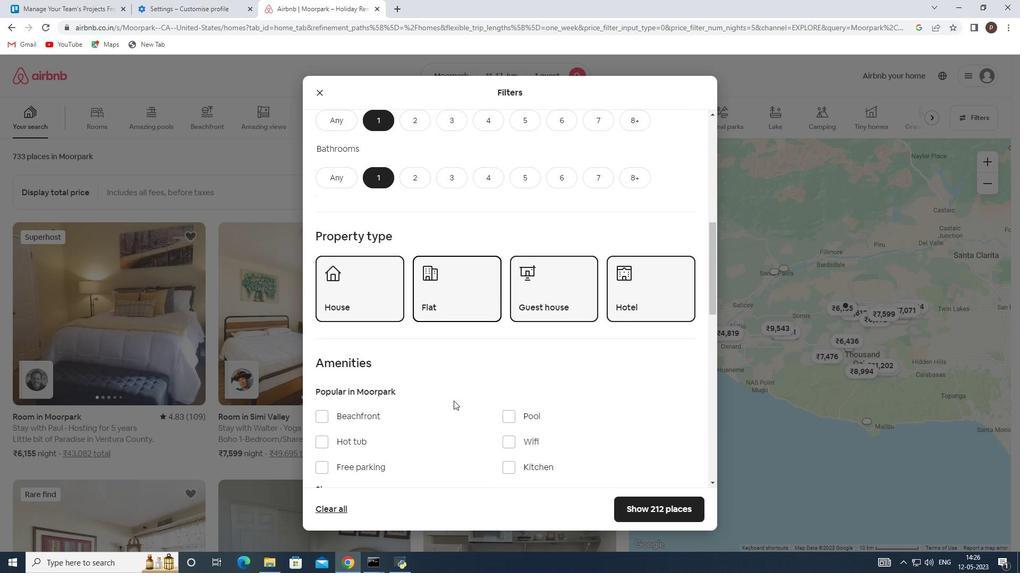 
Action: Mouse scrolled (427, 388) with delta (0, 0)
Screenshot: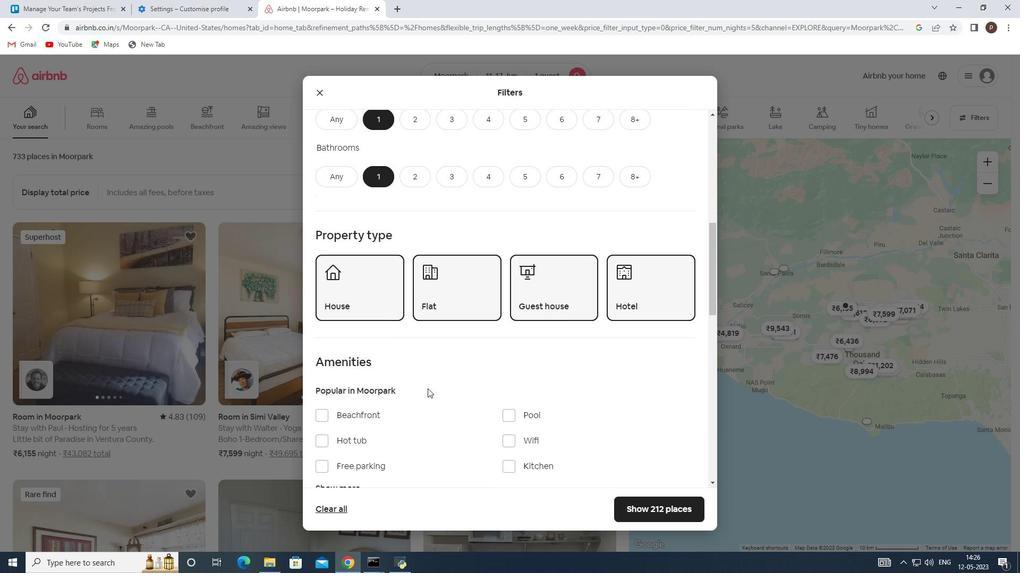 
Action: Mouse scrolled (427, 388) with delta (0, 0)
Screenshot: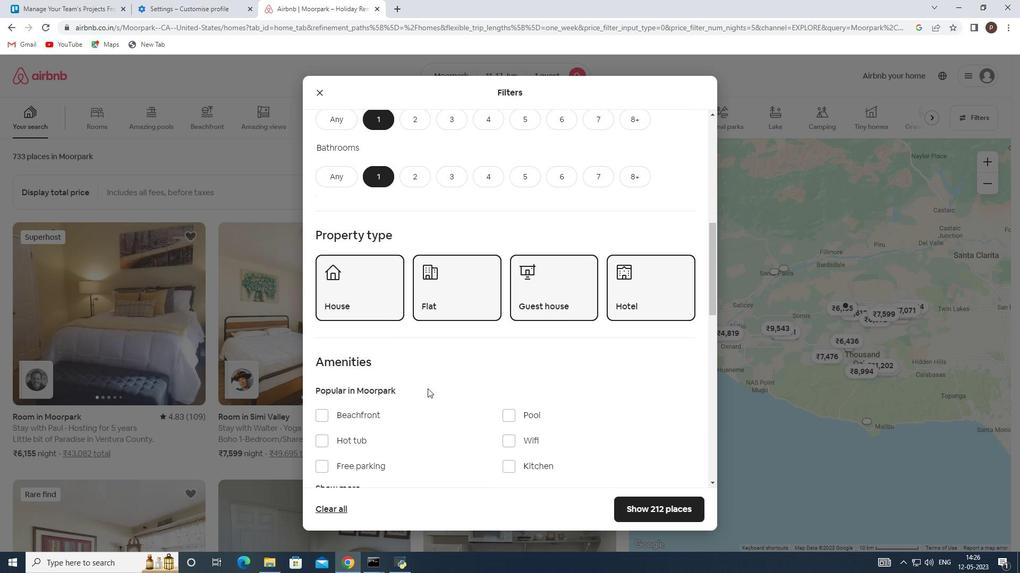 
Action: Mouse moved to (462, 378)
Screenshot: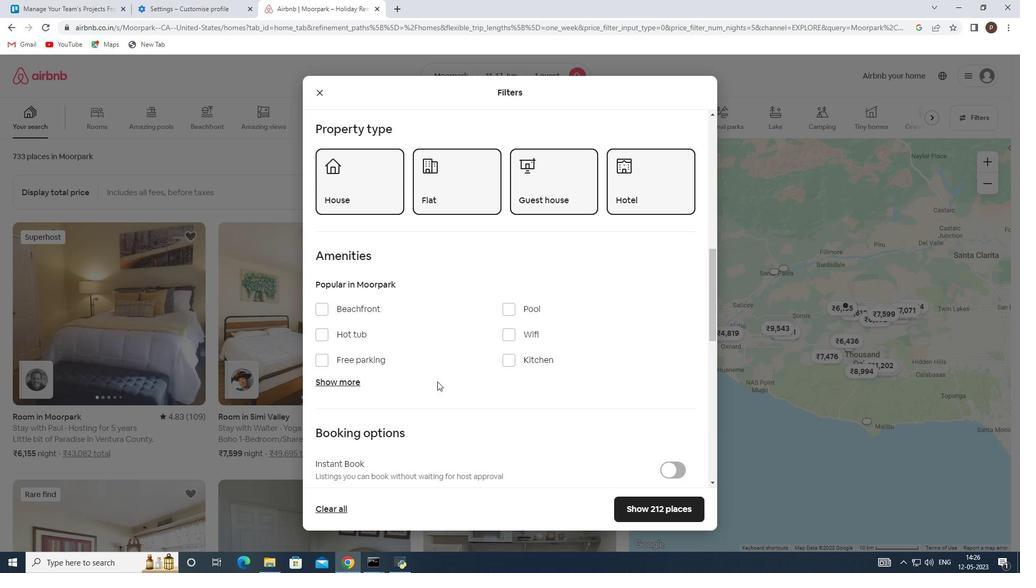 
Action: Mouse scrolled (462, 377) with delta (0, 0)
Screenshot: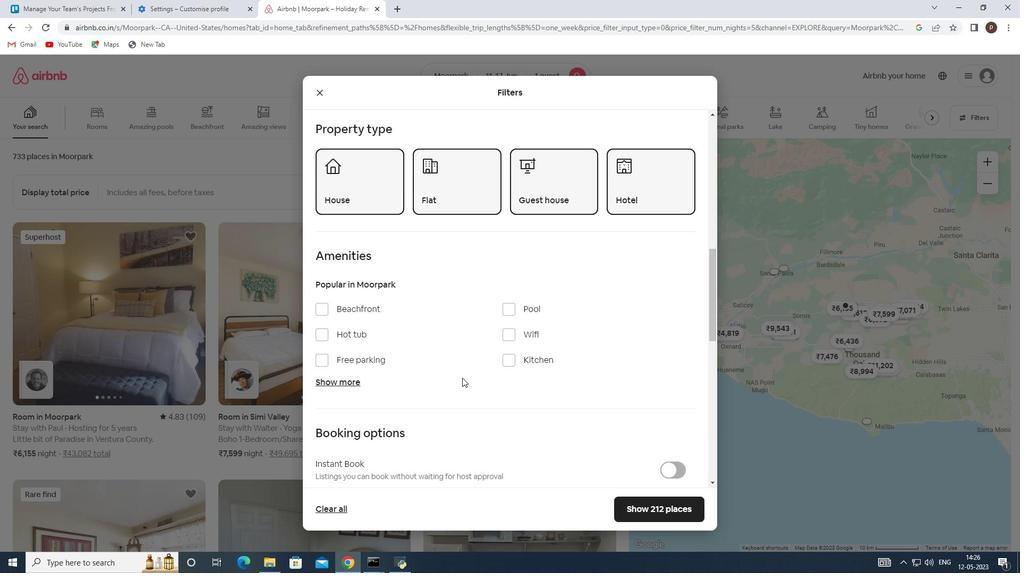 
Action: Mouse scrolled (462, 377) with delta (0, 0)
Screenshot: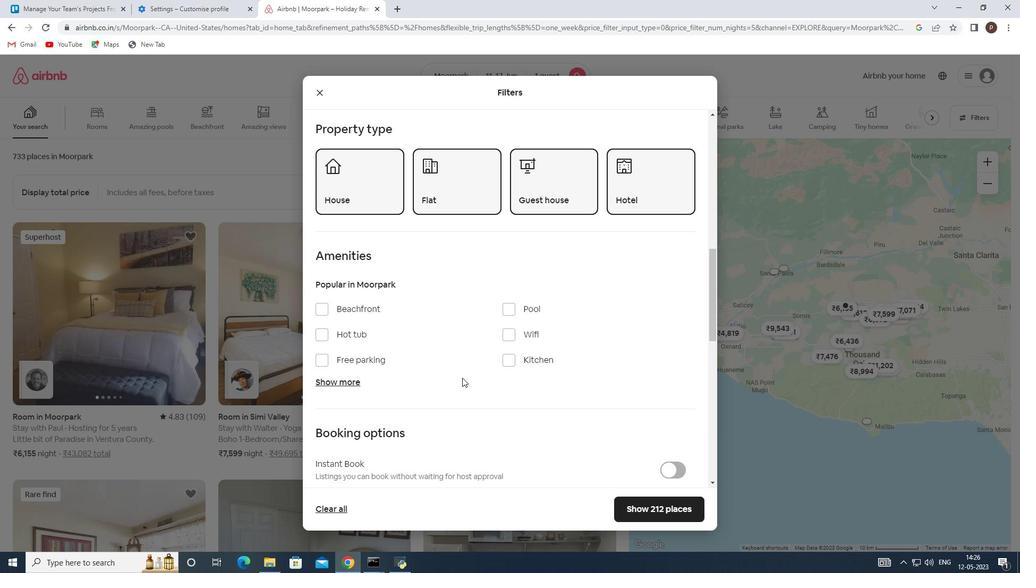 
Action: Mouse scrolled (462, 377) with delta (0, 0)
Screenshot: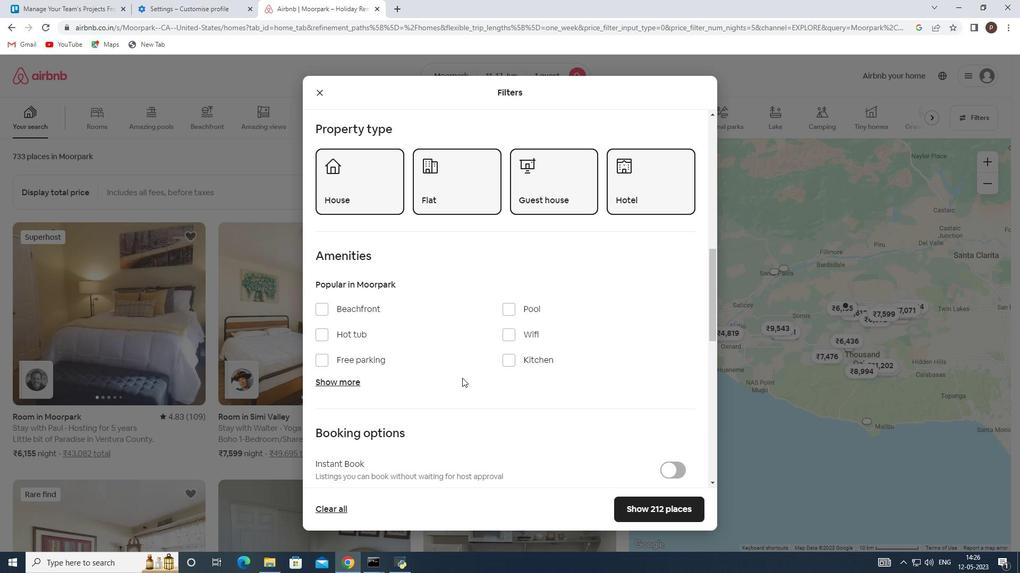 
Action: Mouse moved to (674, 348)
Screenshot: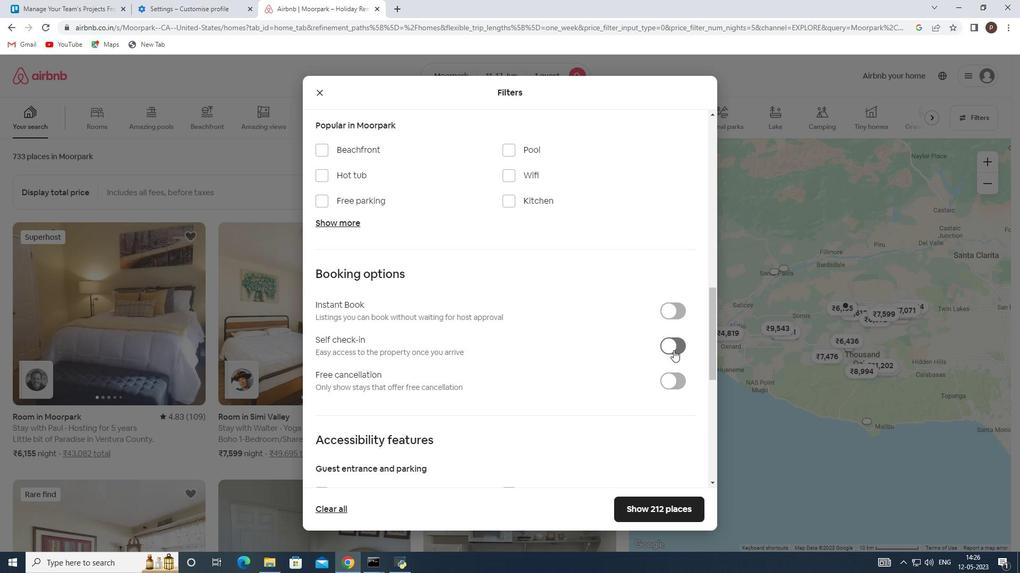
Action: Mouse pressed left at (674, 348)
Screenshot: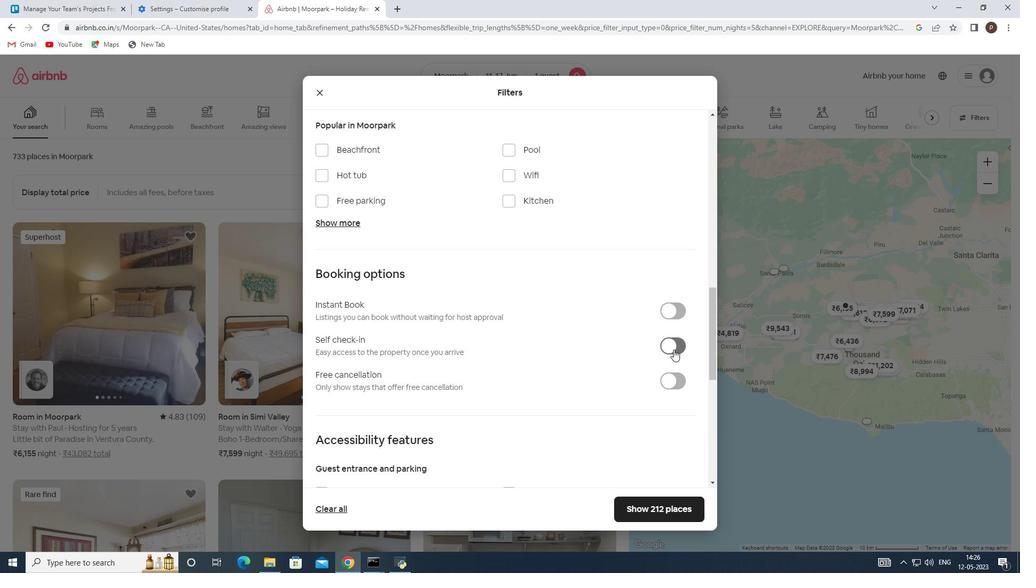 
Action: Mouse moved to (554, 379)
Screenshot: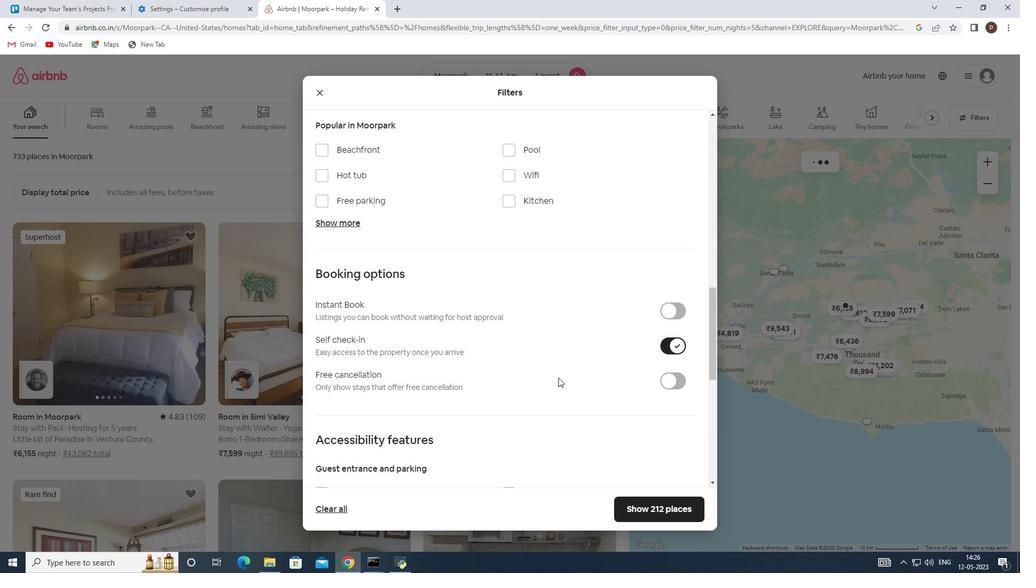 
Action: Mouse scrolled (554, 379) with delta (0, 0)
Screenshot: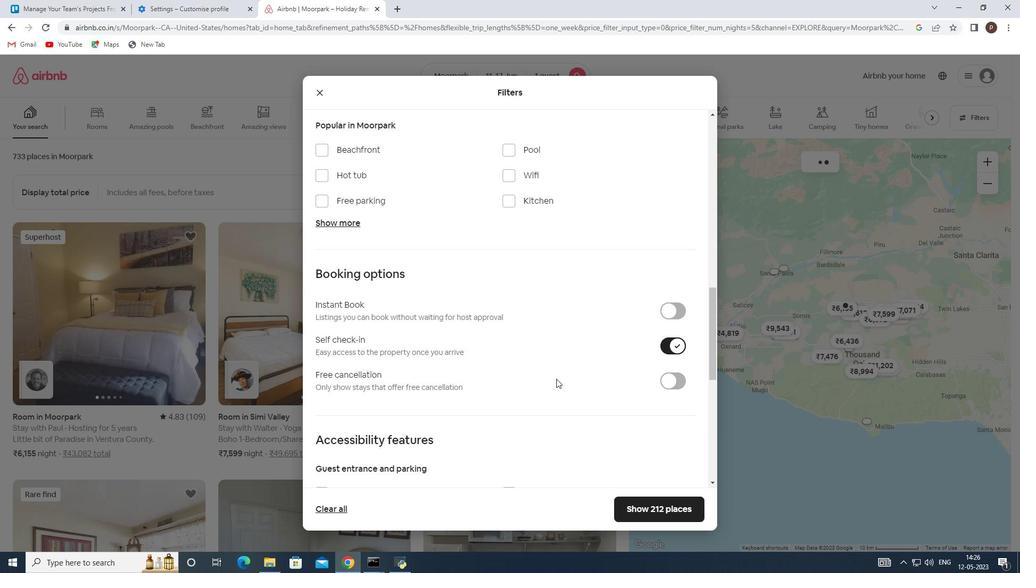 
Action: Mouse scrolled (554, 379) with delta (0, 0)
Screenshot: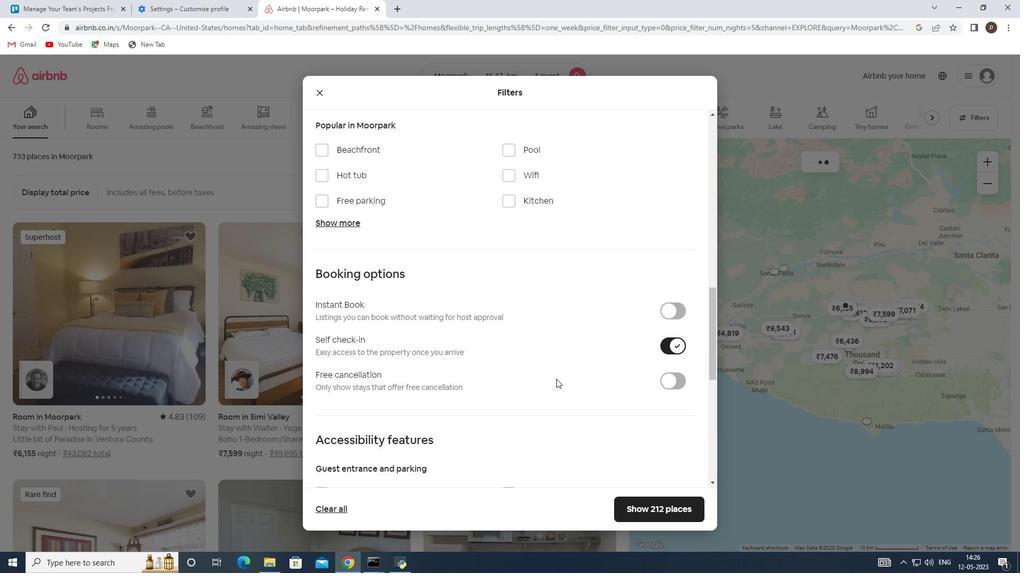 
Action: Mouse scrolled (554, 379) with delta (0, 0)
Screenshot: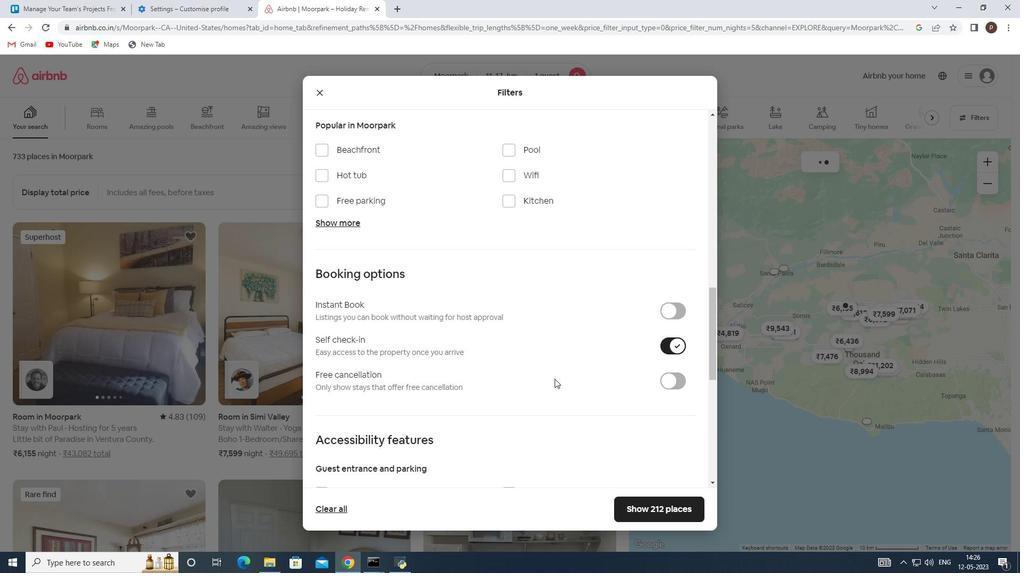 
Action: Mouse scrolled (554, 379) with delta (0, 0)
Screenshot: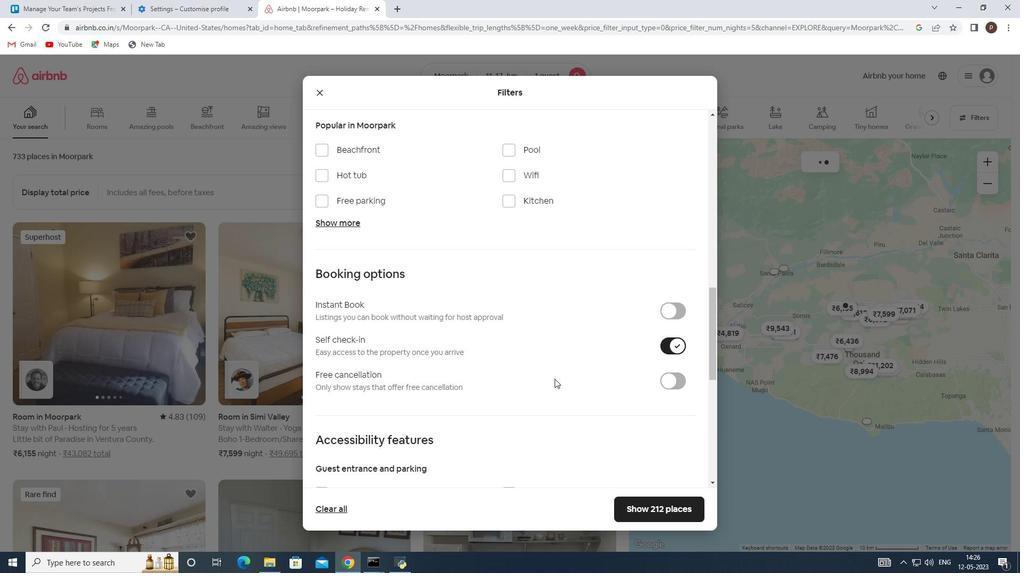 
Action: Mouse scrolled (554, 379) with delta (0, 0)
Screenshot: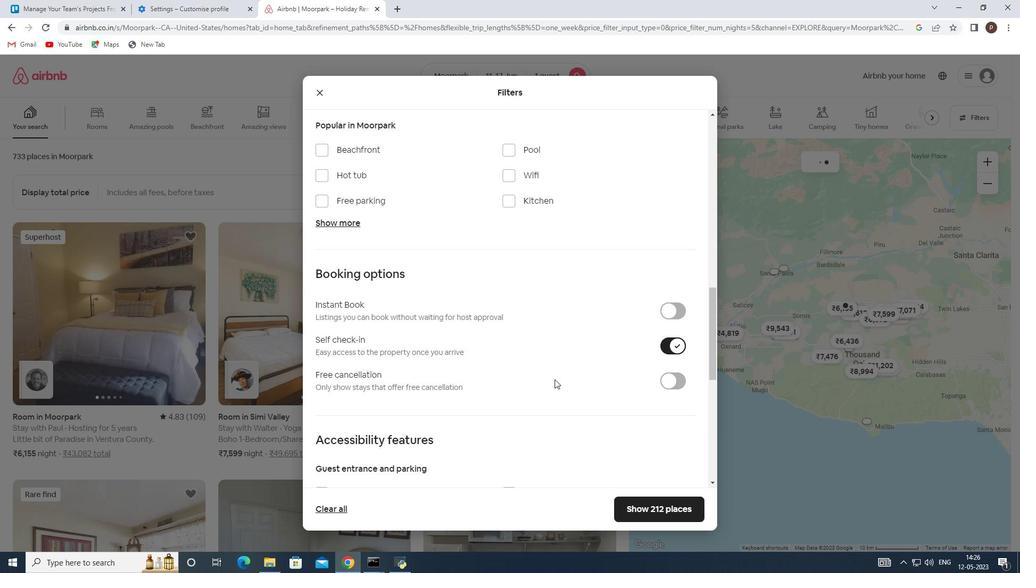 
Action: Mouse scrolled (554, 379) with delta (0, 0)
Screenshot: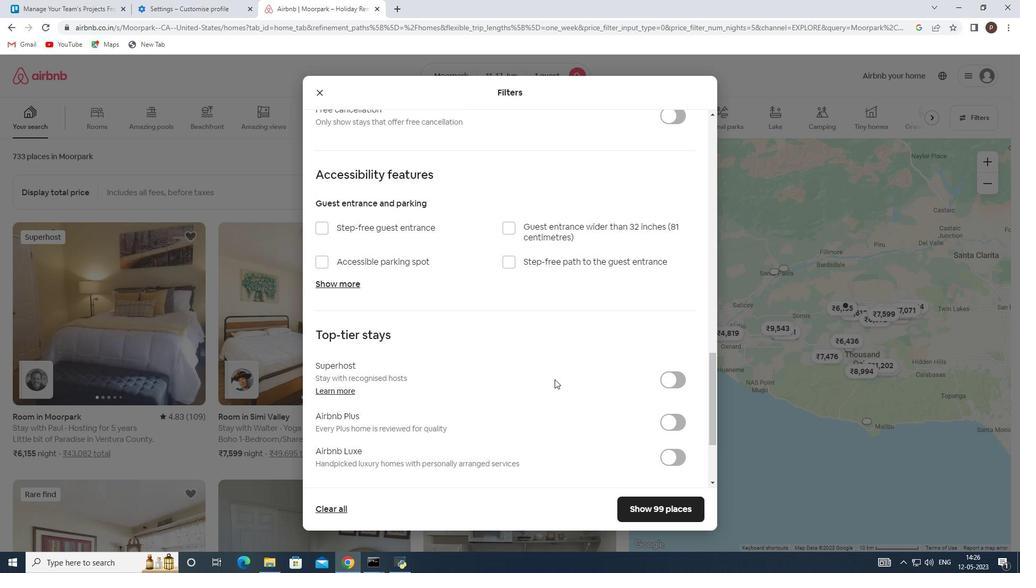 
Action: Mouse scrolled (554, 379) with delta (0, 0)
Screenshot: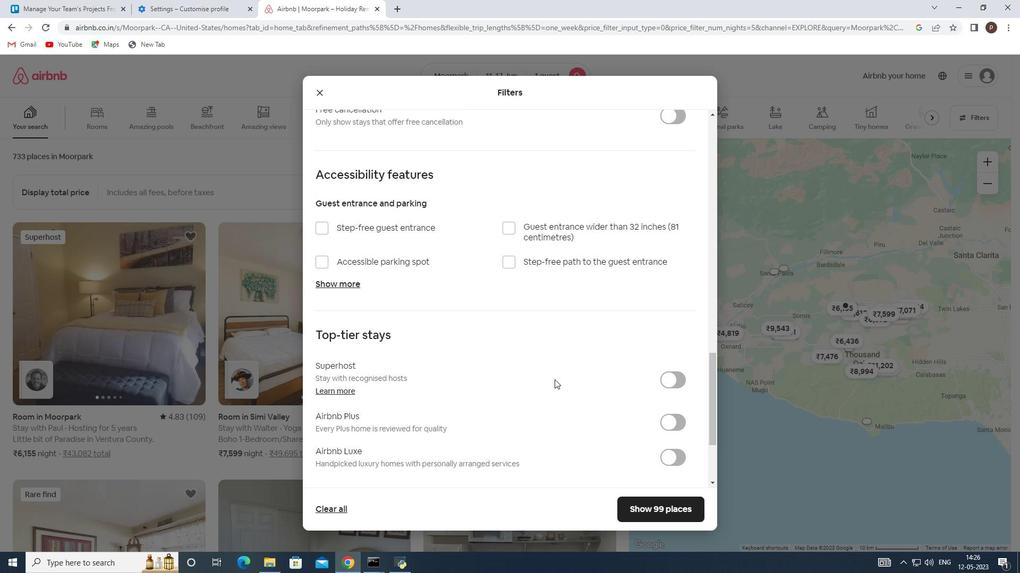 
Action: Mouse scrolled (554, 379) with delta (0, 0)
Screenshot: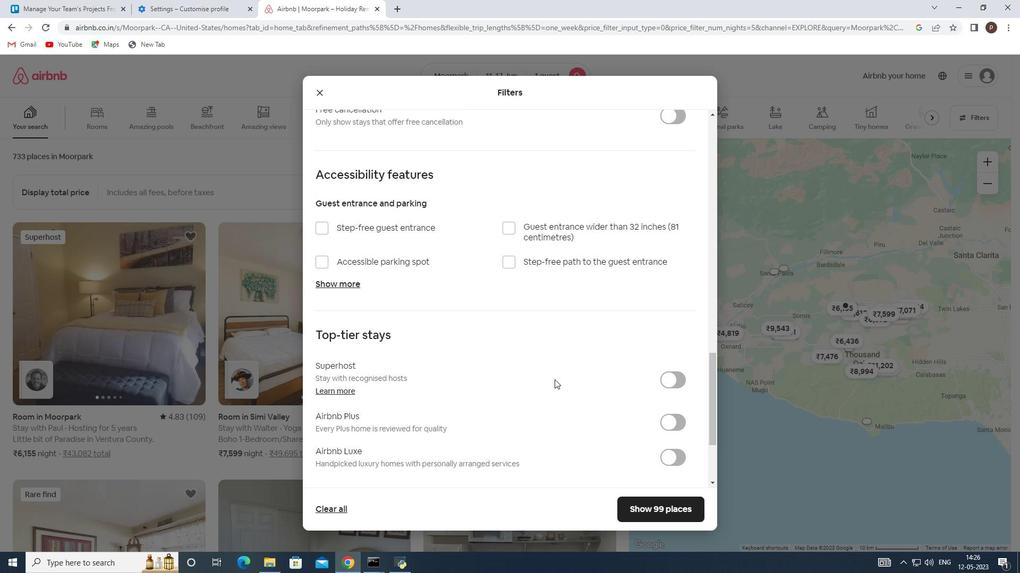 
Action: Mouse scrolled (554, 379) with delta (0, 0)
Screenshot: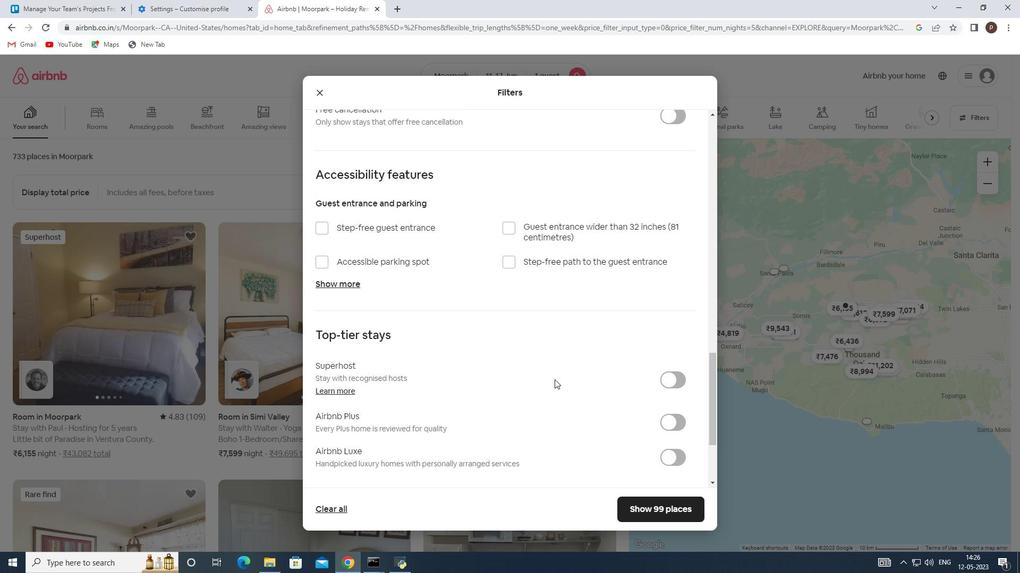 
Action: Mouse scrolled (554, 379) with delta (0, 0)
Screenshot: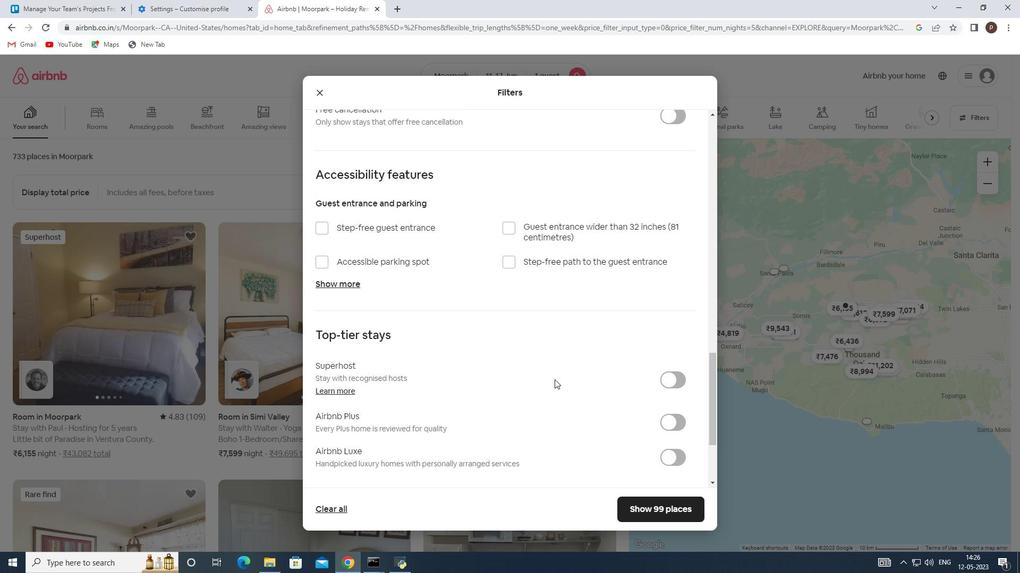 
Action: Mouse scrolled (554, 379) with delta (0, 0)
Screenshot: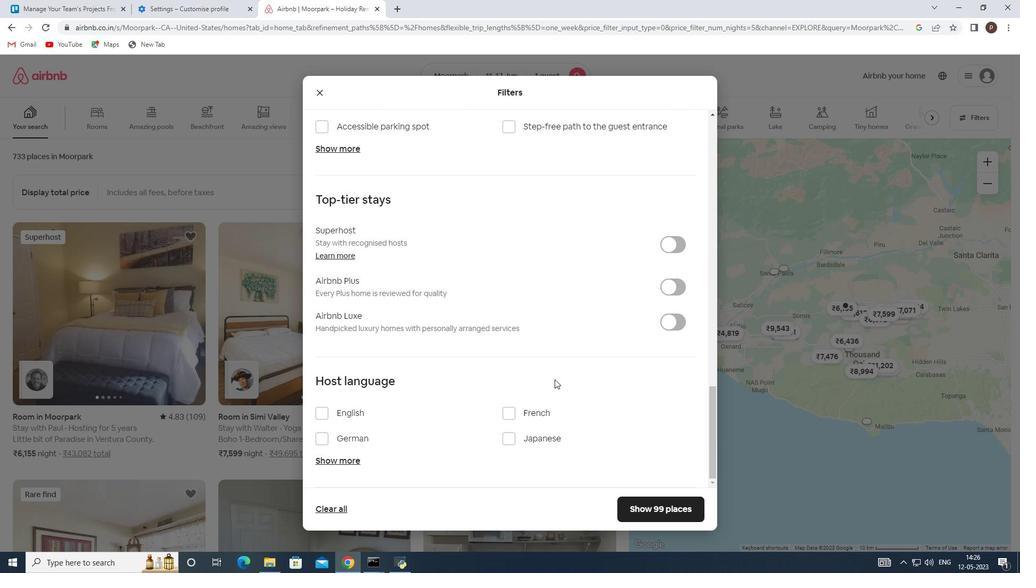 
Action: Mouse scrolled (554, 379) with delta (0, 0)
Screenshot: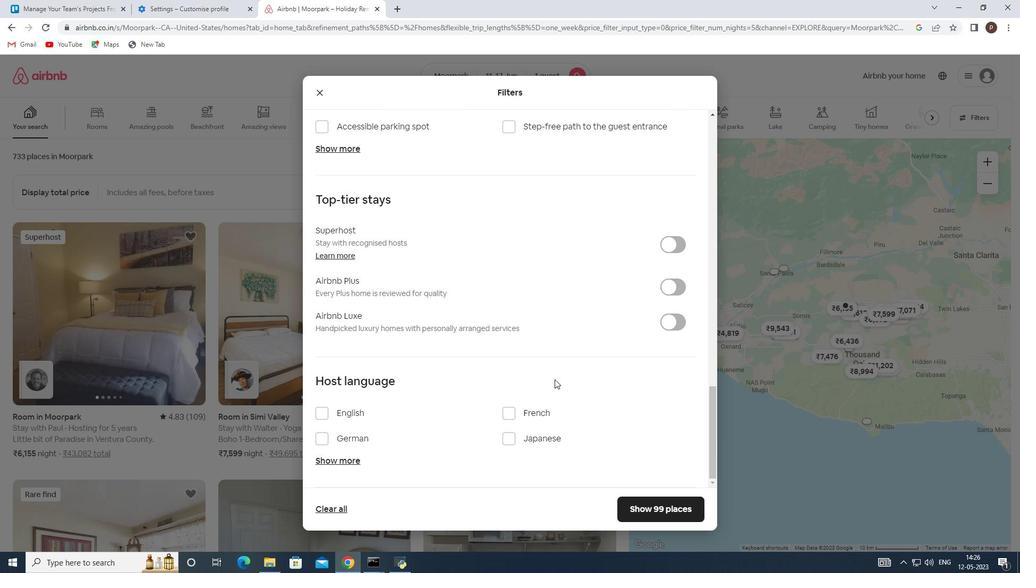 
Action: Mouse scrolled (554, 379) with delta (0, 0)
Screenshot: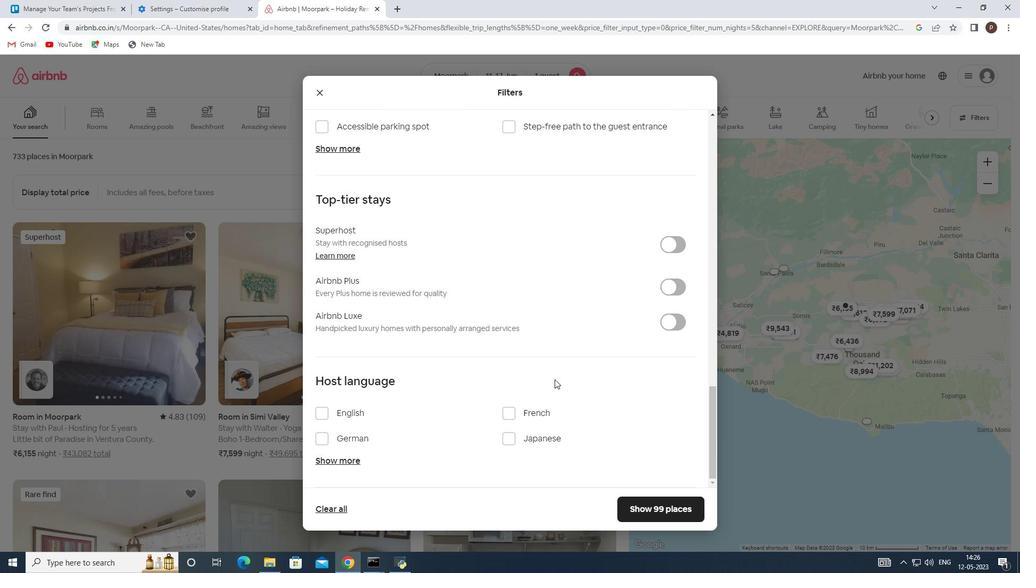 
Action: Mouse scrolled (554, 379) with delta (0, 0)
Screenshot: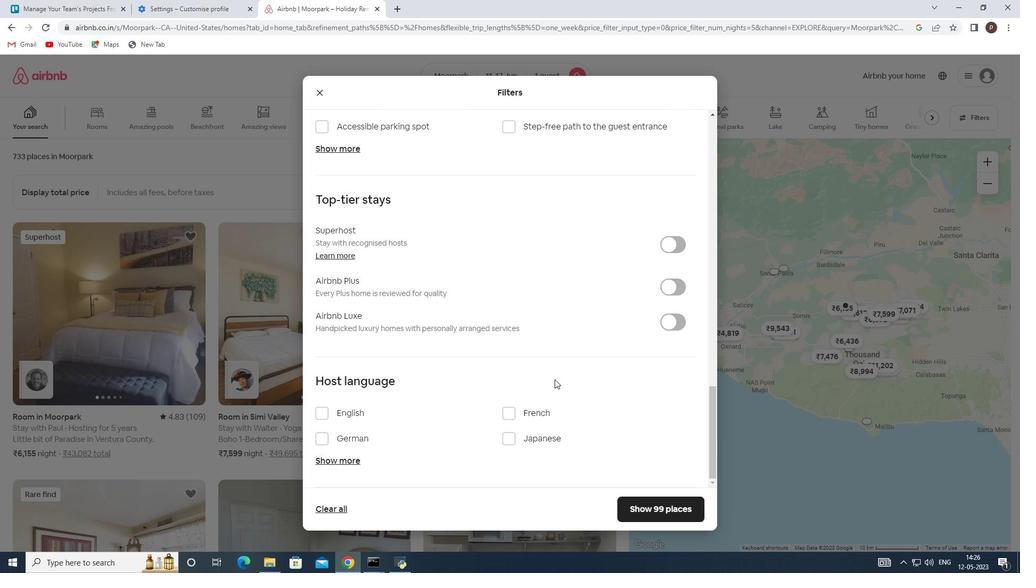 
Action: Mouse scrolled (554, 379) with delta (0, 0)
Screenshot: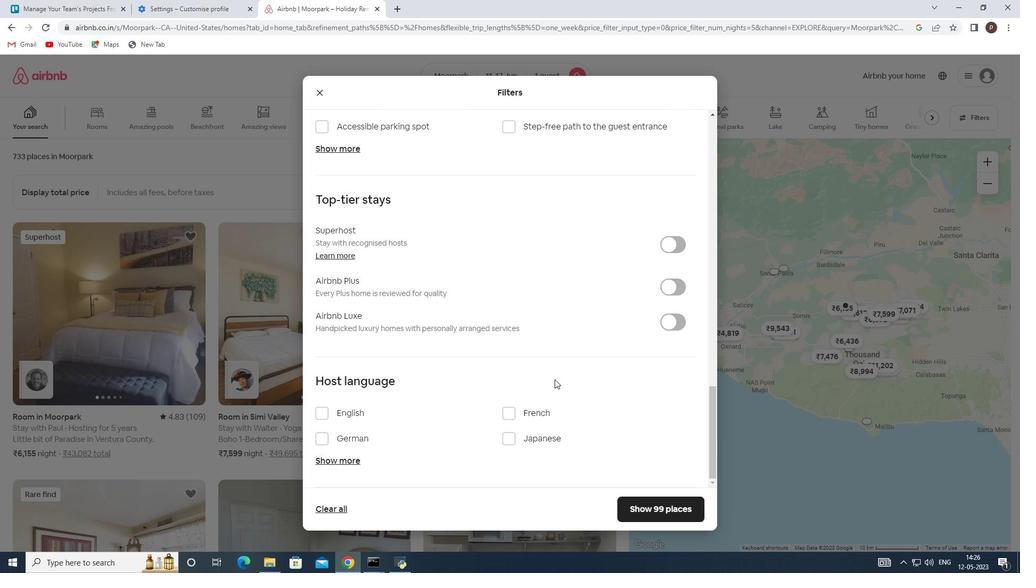 
Action: Mouse moved to (326, 415)
Screenshot: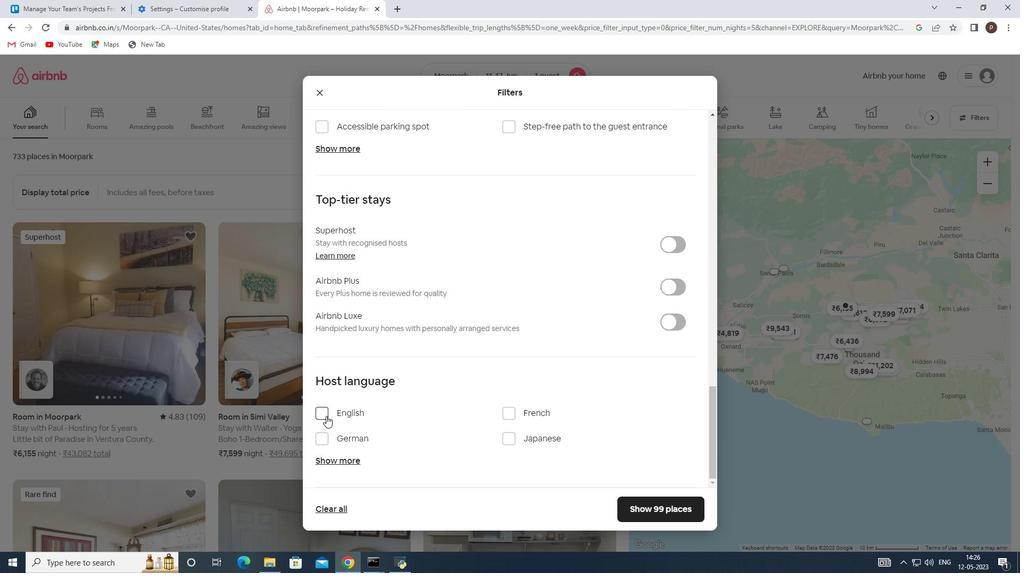 
Action: Mouse pressed left at (326, 415)
Screenshot: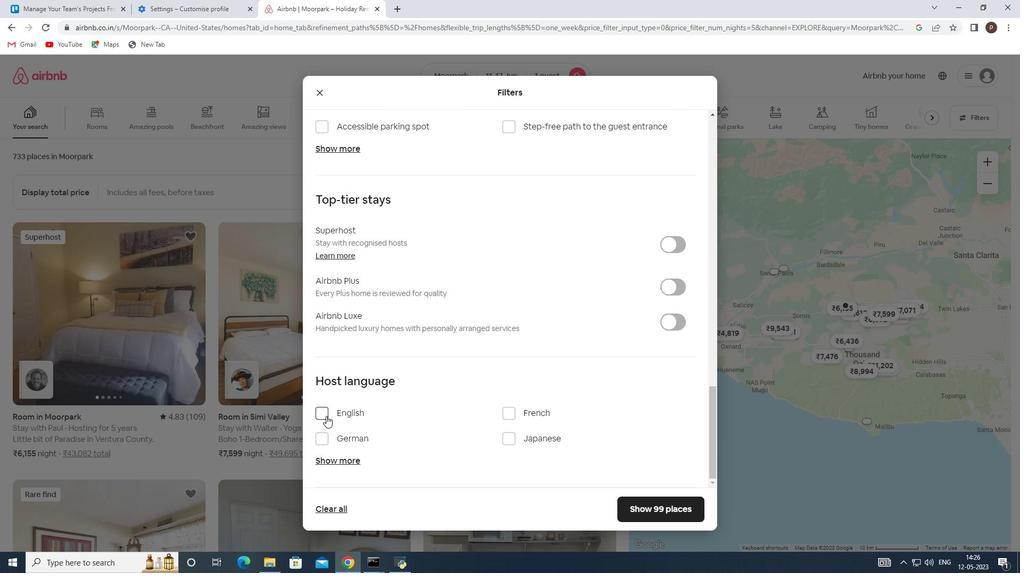 
Action: Mouse moved to (657, 503)
Screenshot: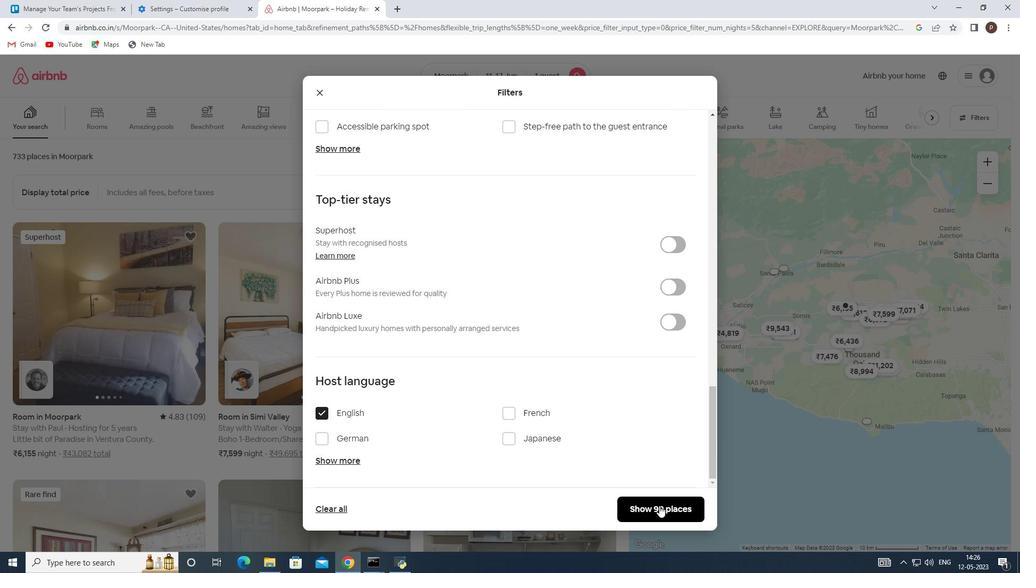 
Action: Mouse pressed left at (657, 503)
Screenshot: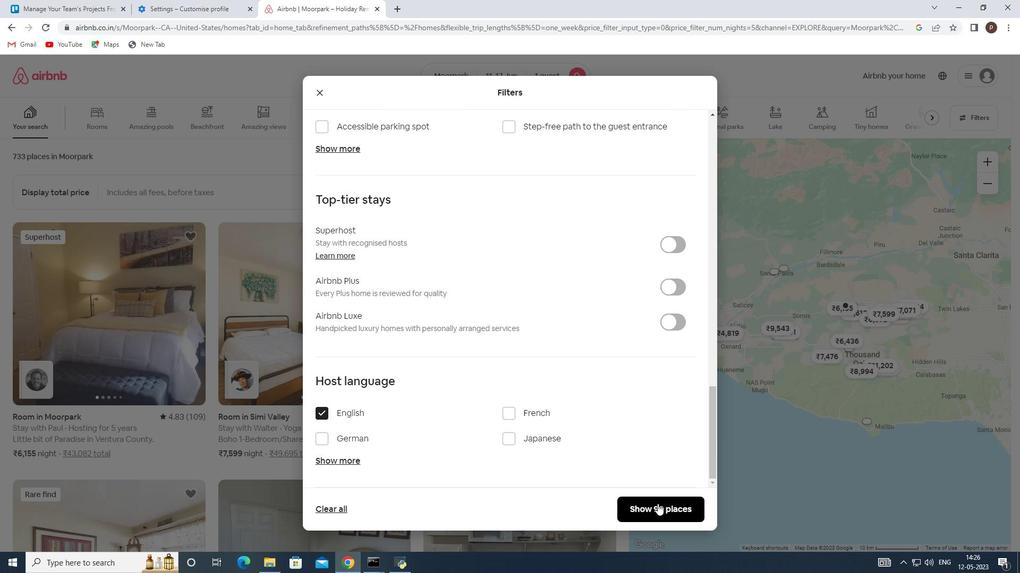 
Action: Mouse moved to (657, 503)
Screenshot: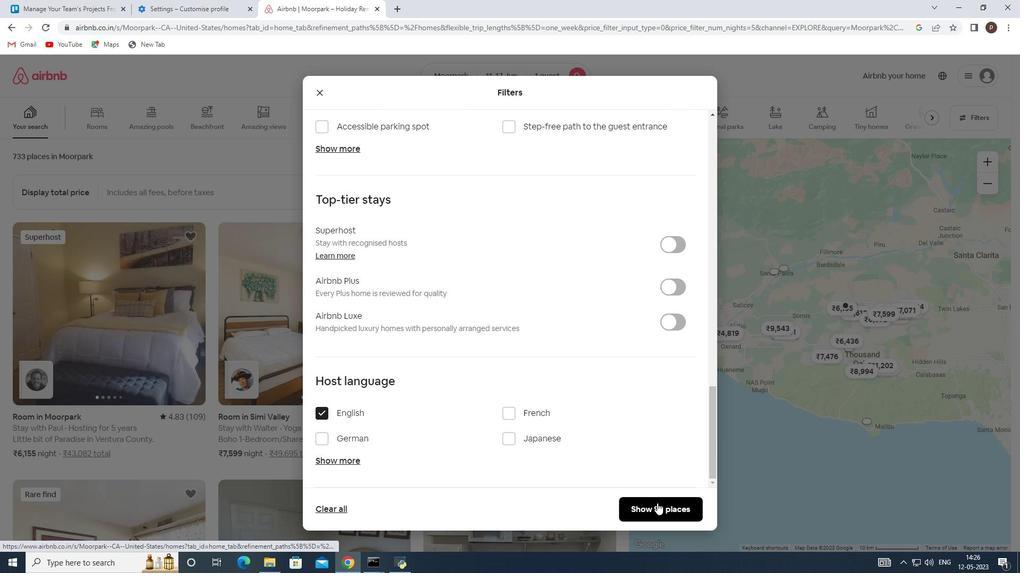 
